 Task: Look for space in Sabanalarga, Colombia from 8th June, 2023 to 12th June, 2023 for 2 adults in price range Rs.8000 to Rs.16000. Place can be private room with 1  bedroom having 1 bed and 1 bathroom. Property type can be flatguest house, hotel. Amenities needed are: washing machine. Booking option can be shelf check-in. Required host language is English.
Action: Mouse moved to (456, 96)
Screenshot: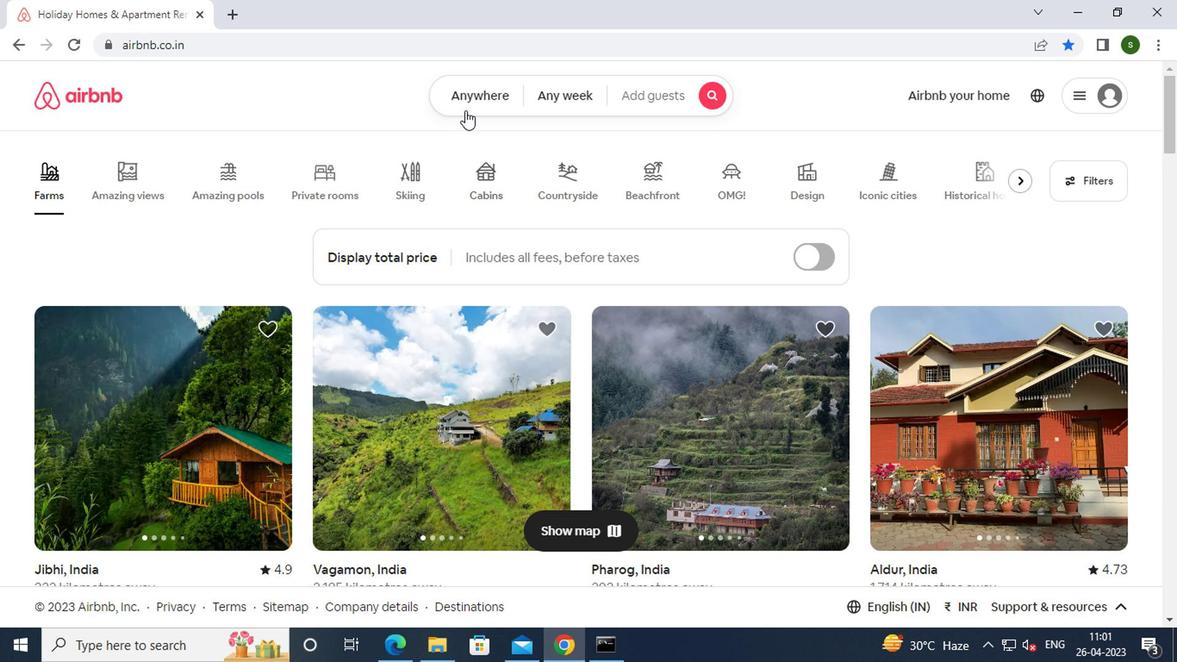 
Action: Mouse pressed left at (456, 96)
Screenshot: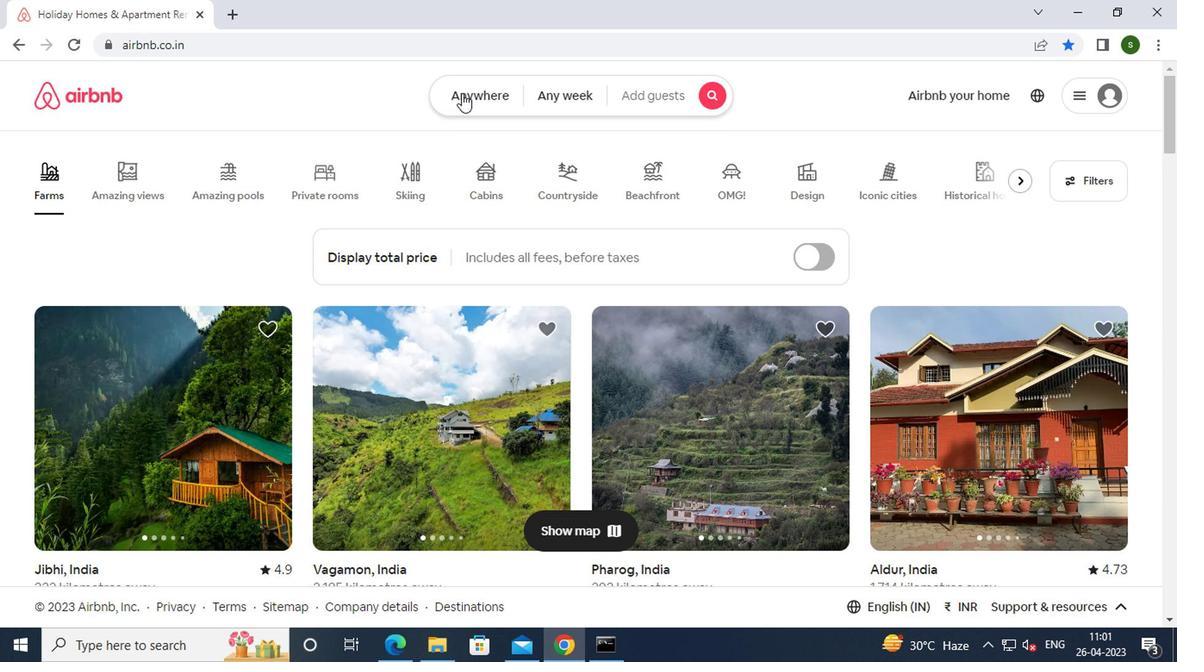 
Action: Mouse moved to (292, 169)
Screenshot: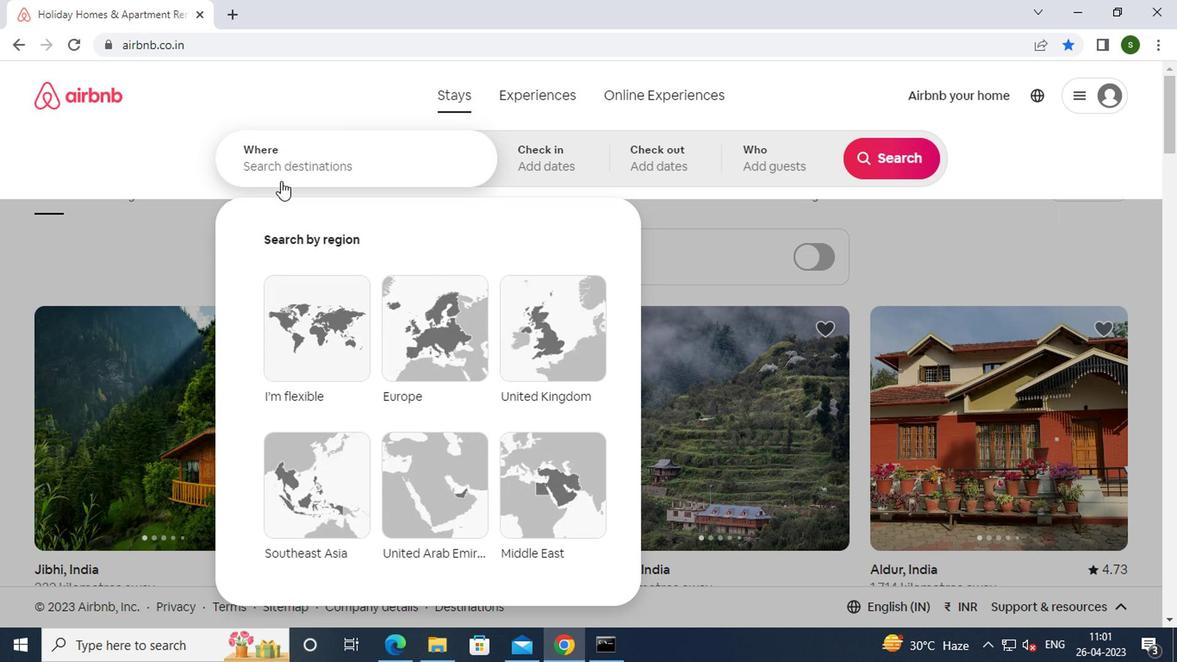 
Action: Mouse pressed left at (292, 169)
Screenshot: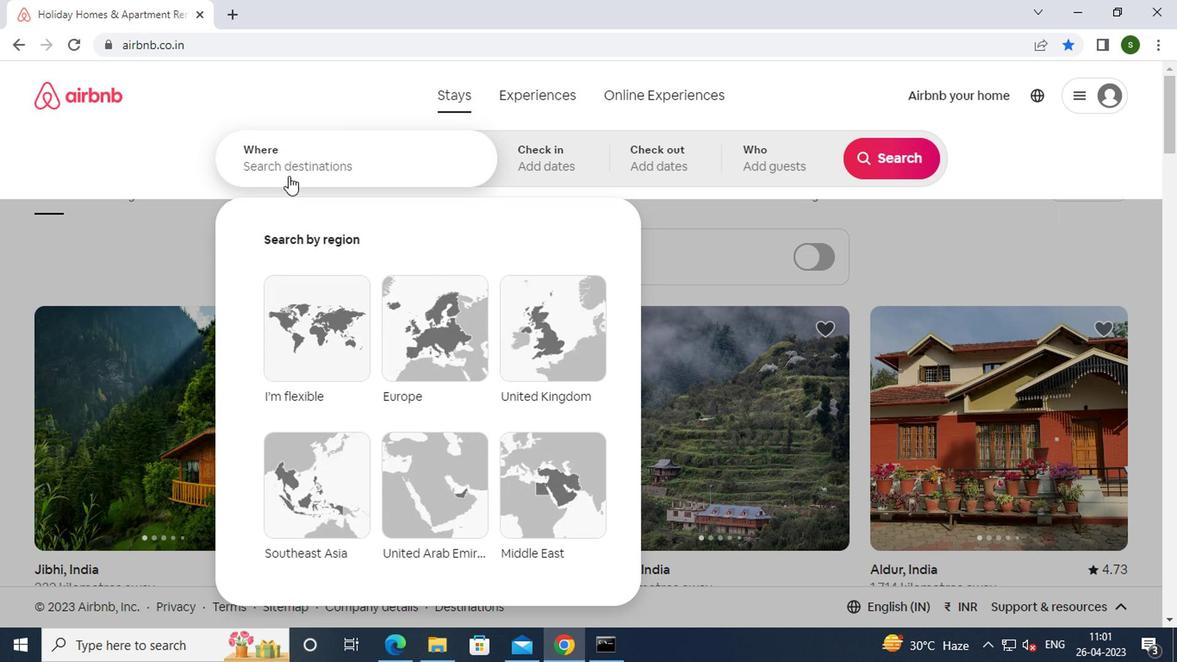 
Action: Key pressed s<Key.caps_lock>abanalarga,<Key.space><Key.caps_lock>c<Key.caps_lock>olombia<Key.enter>
Screenshot: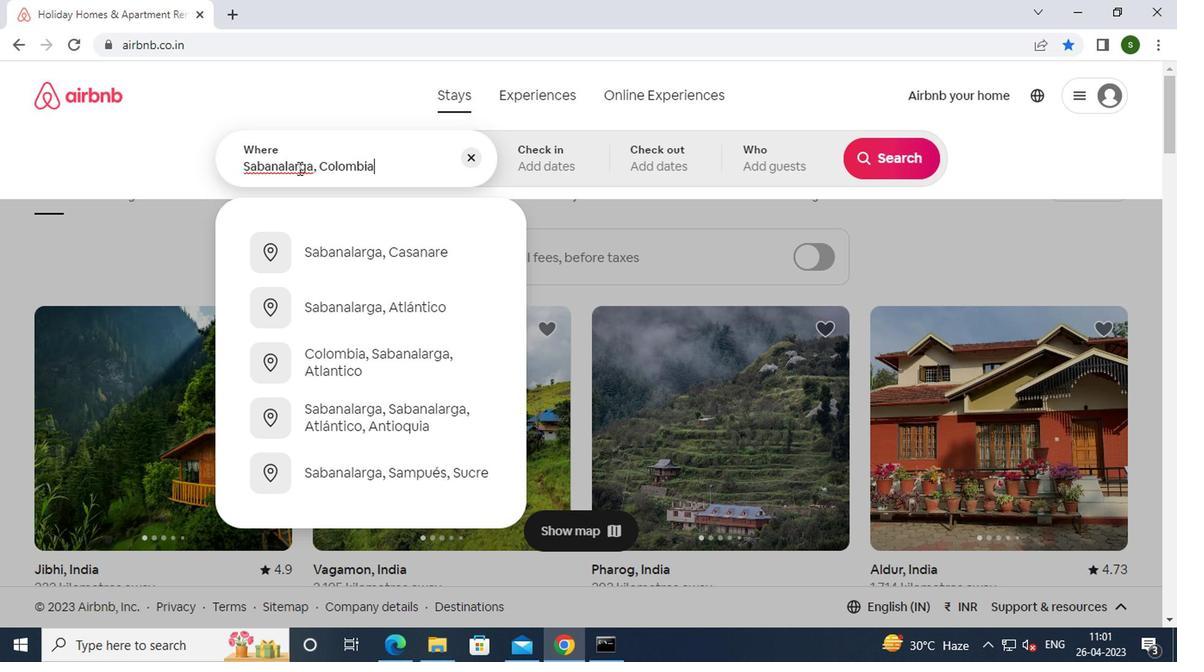 
Action: Mouse moved to (871, 294)
Screenshot: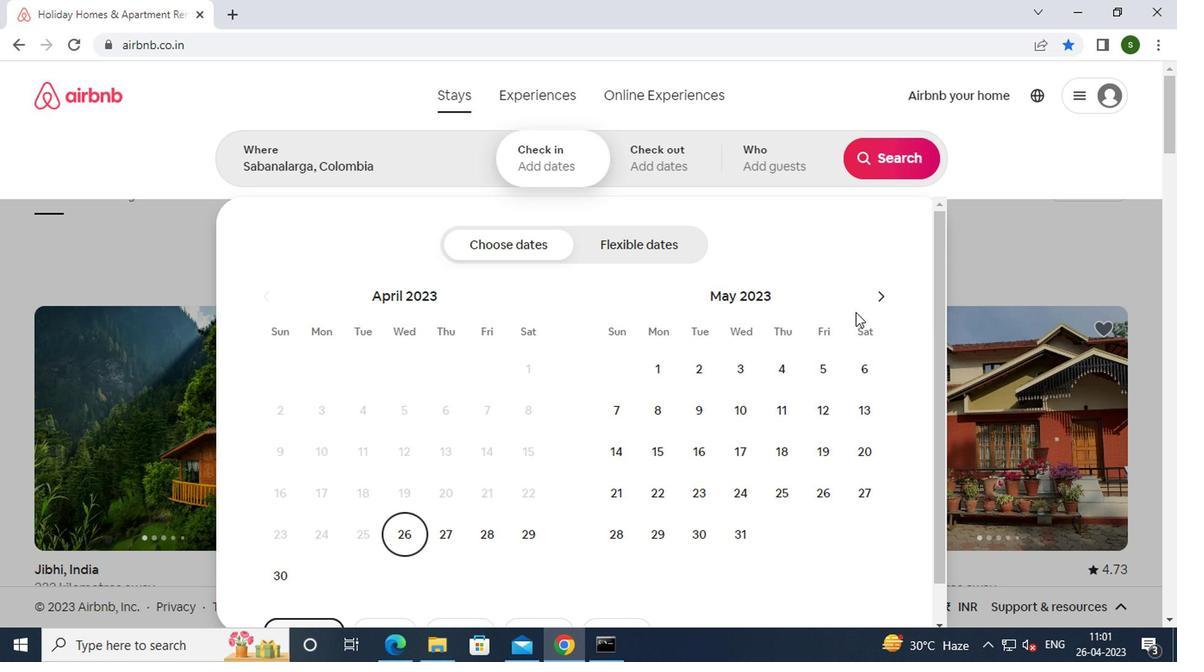 
Action: Mouse pressed left at (871, 294)
Screenshot: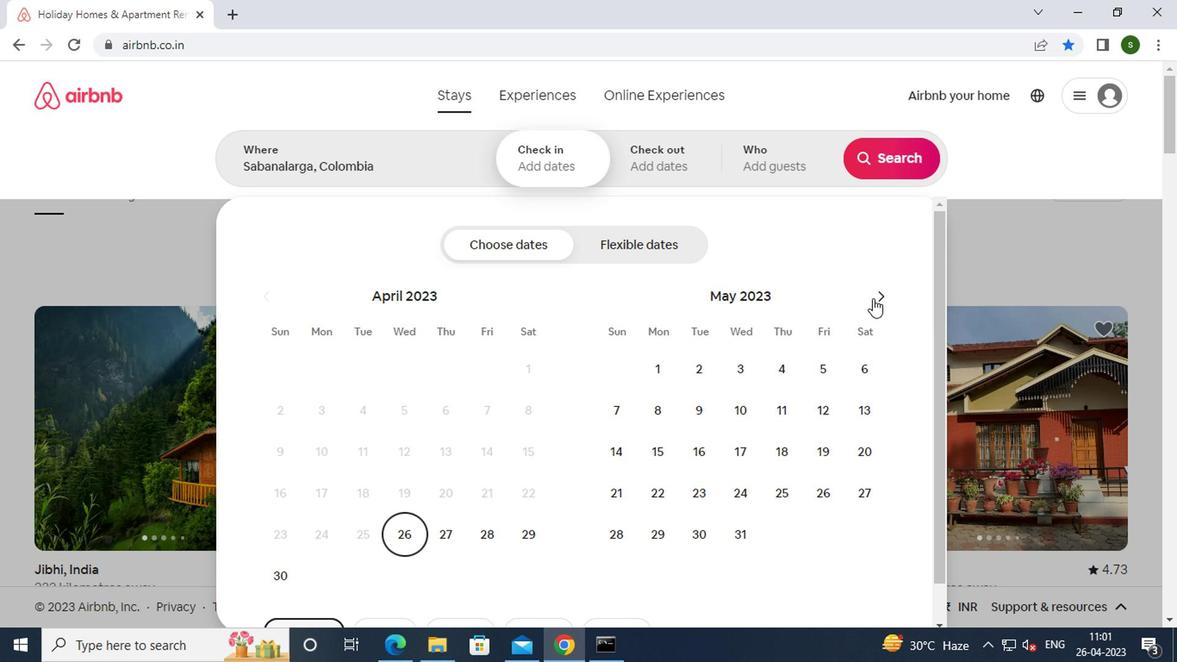 
Action: Mouse moved to (789, 407)
Screenshot: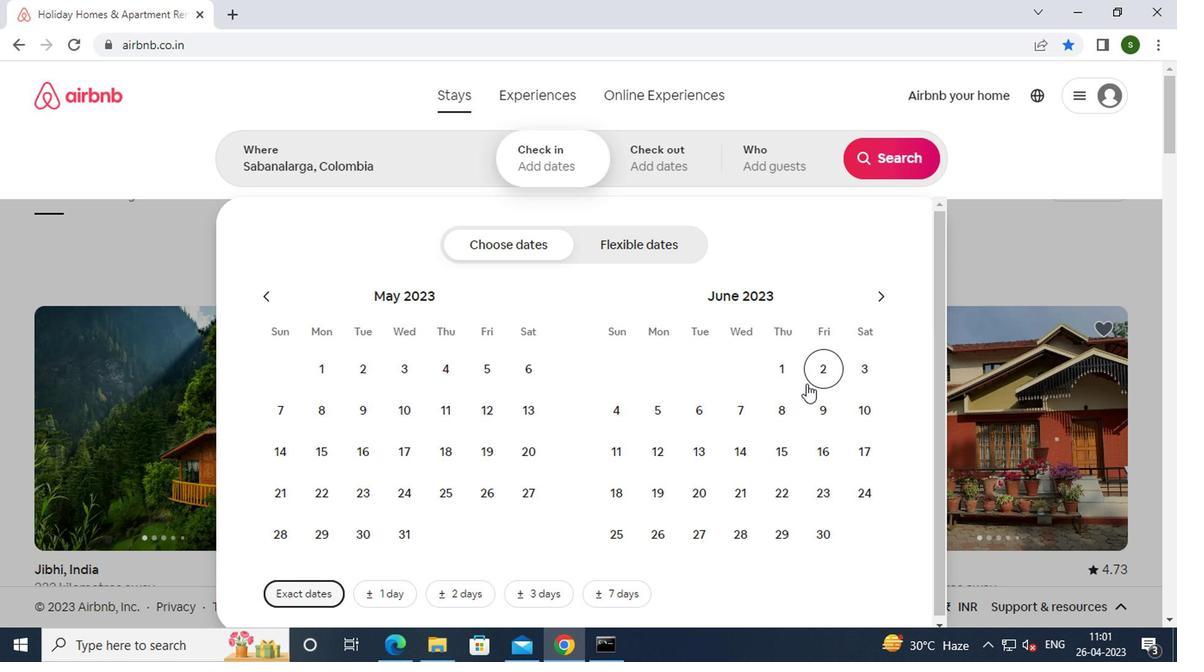 
Action: Mouse pressed left at (789, 407)
Screenshot: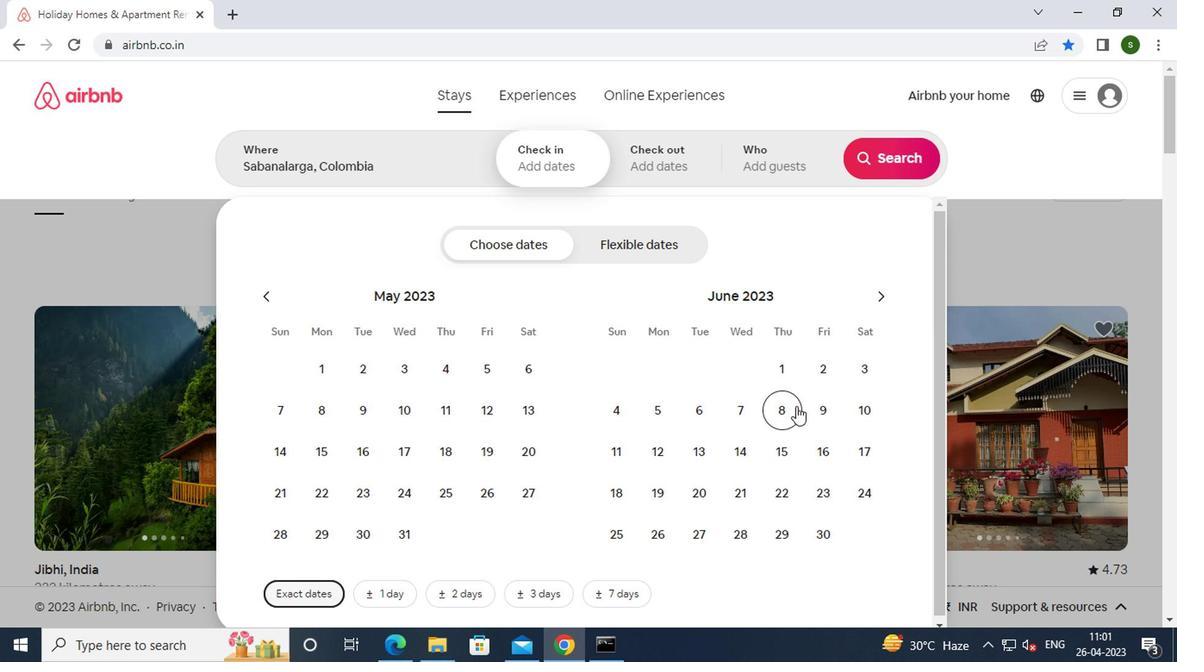 
Action: Mouse moved to (666, 450)
Screenshot: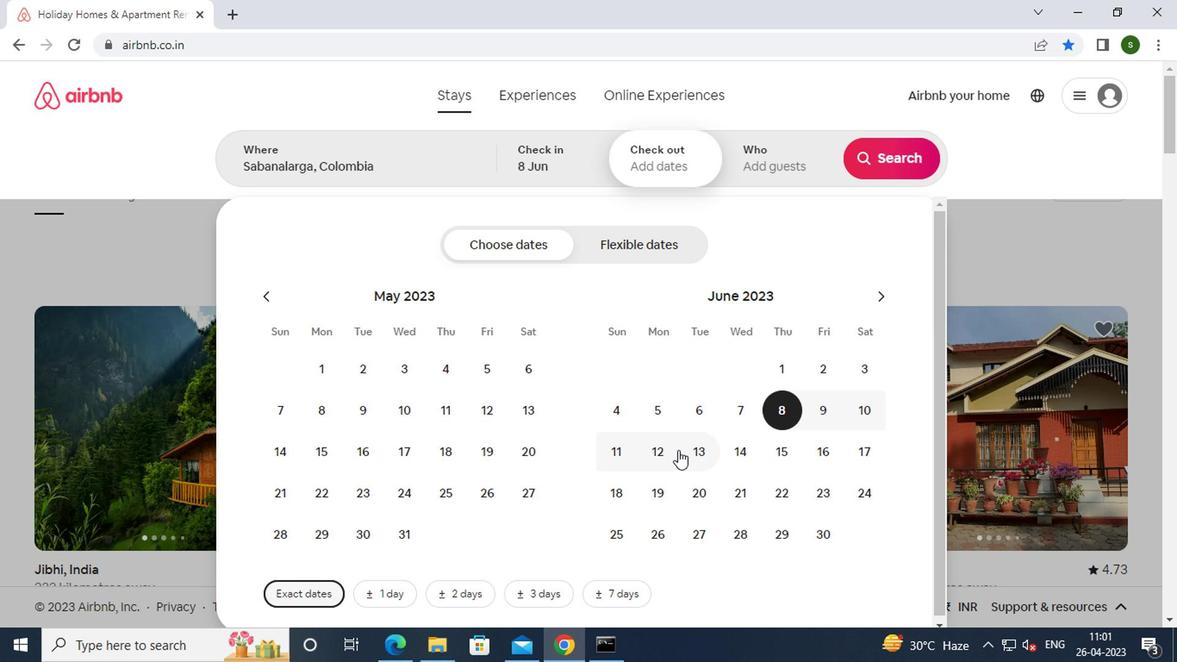
Action: Mouse pressed left at (666, 450)
Screenshot: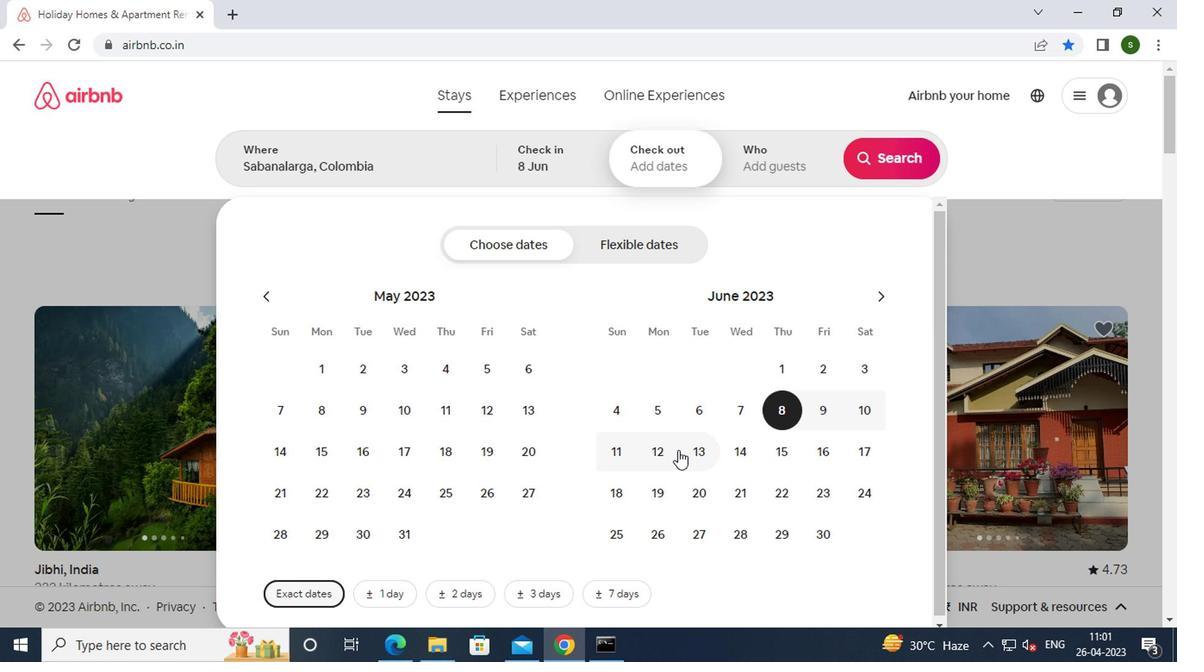 
Action: Mouse moved to (744, 147)
Screenshot: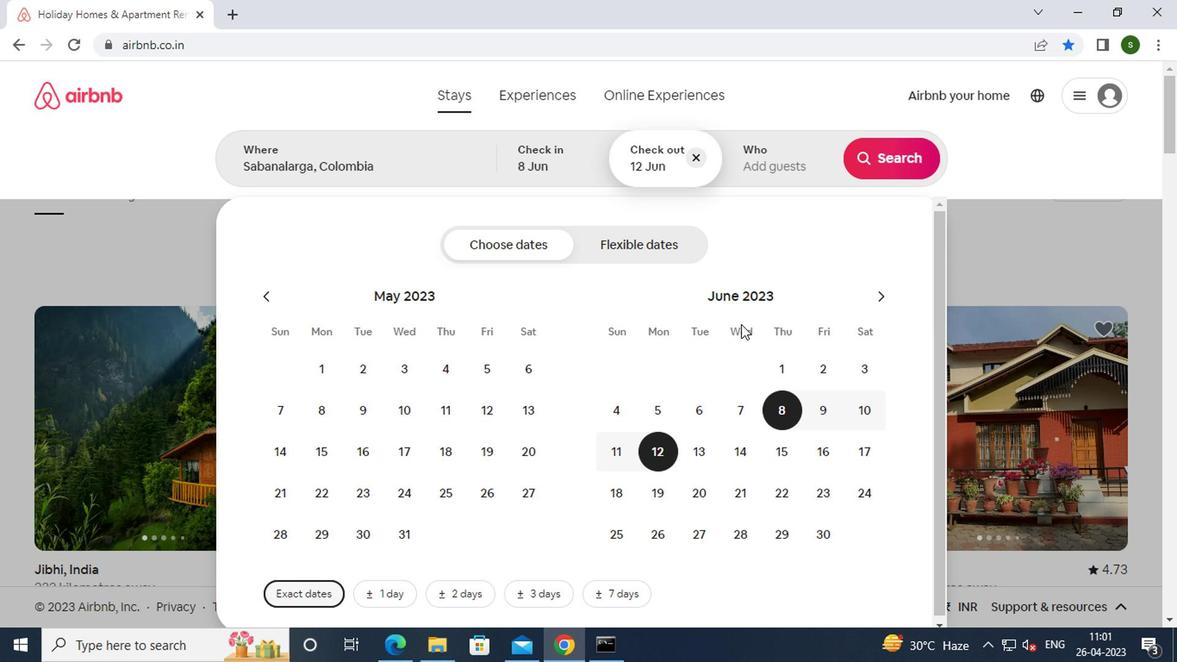 
Action: Mouse pressed left at (744, 147)
Screenshot: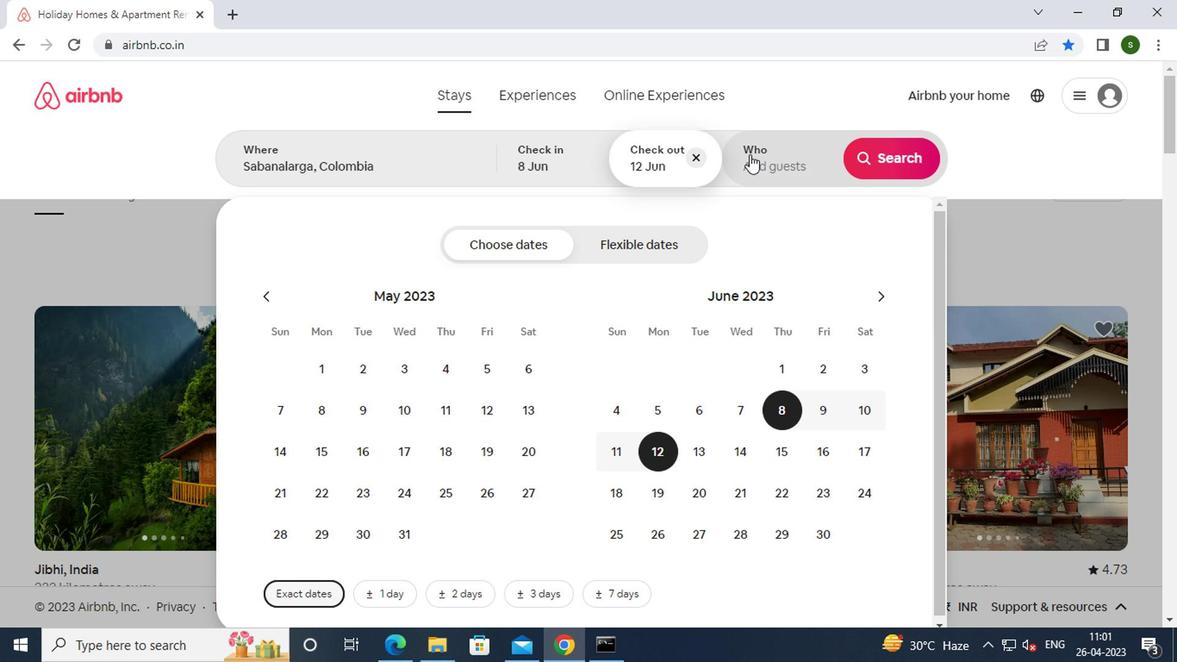 
Action: Mouse moved to (895, 260)
Screenshot: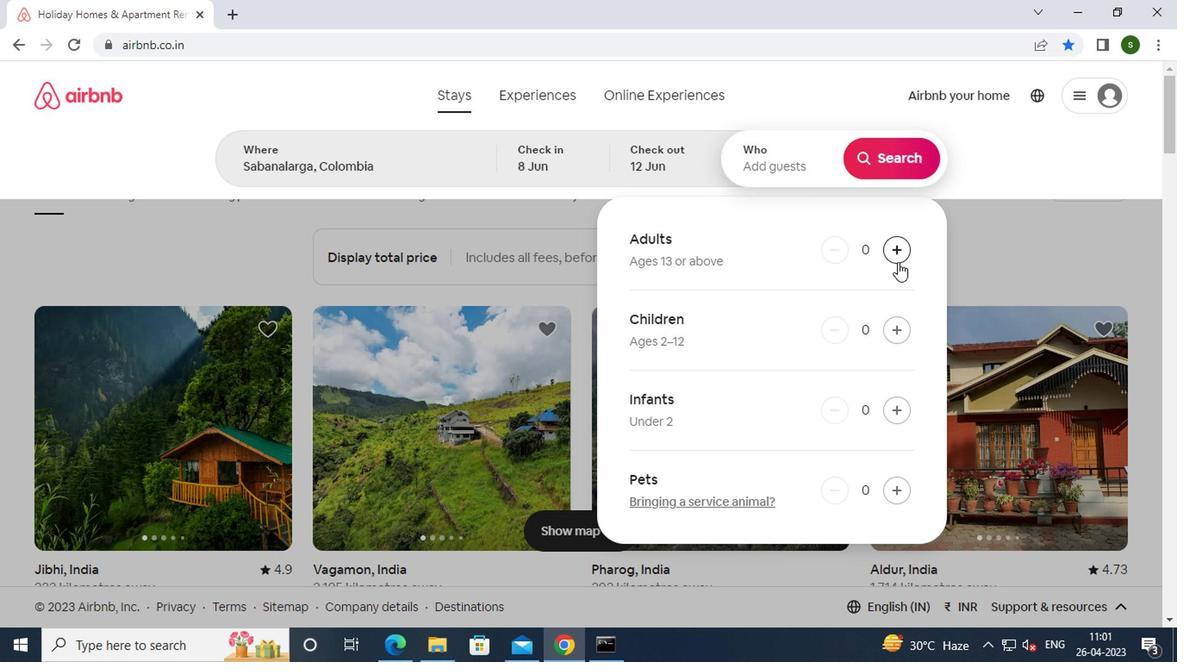 
Action: Mouse pressed left at (895, 260)
Screenshot: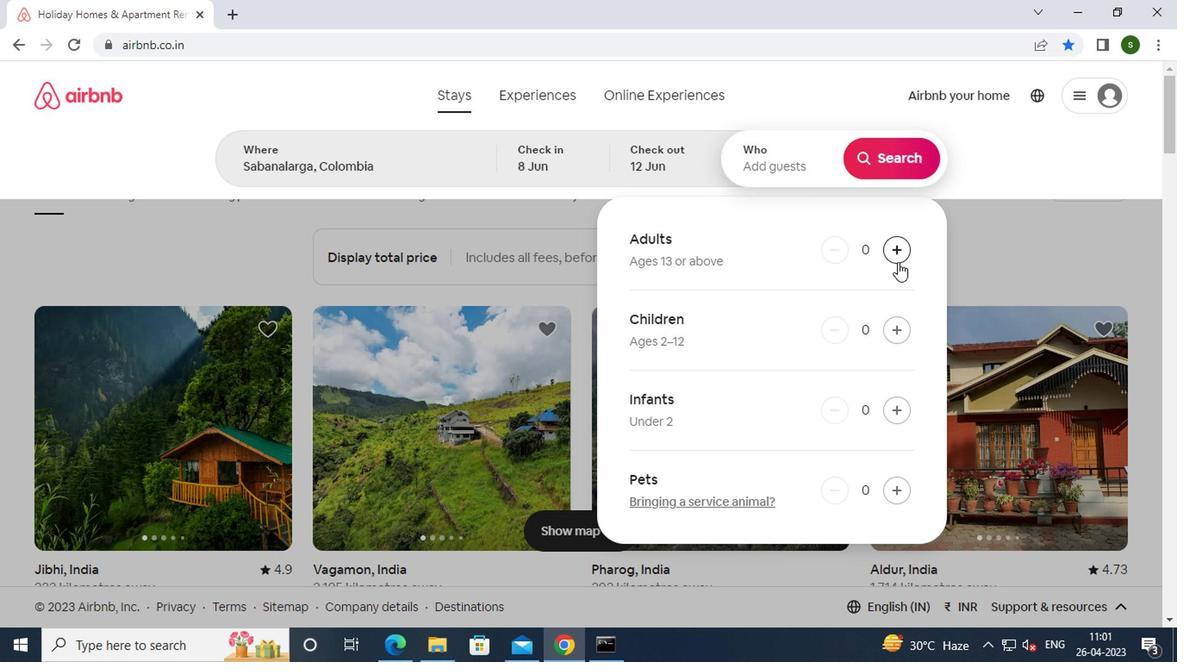 
Action: Mouse pressed left at (895, 260)
Screenshot: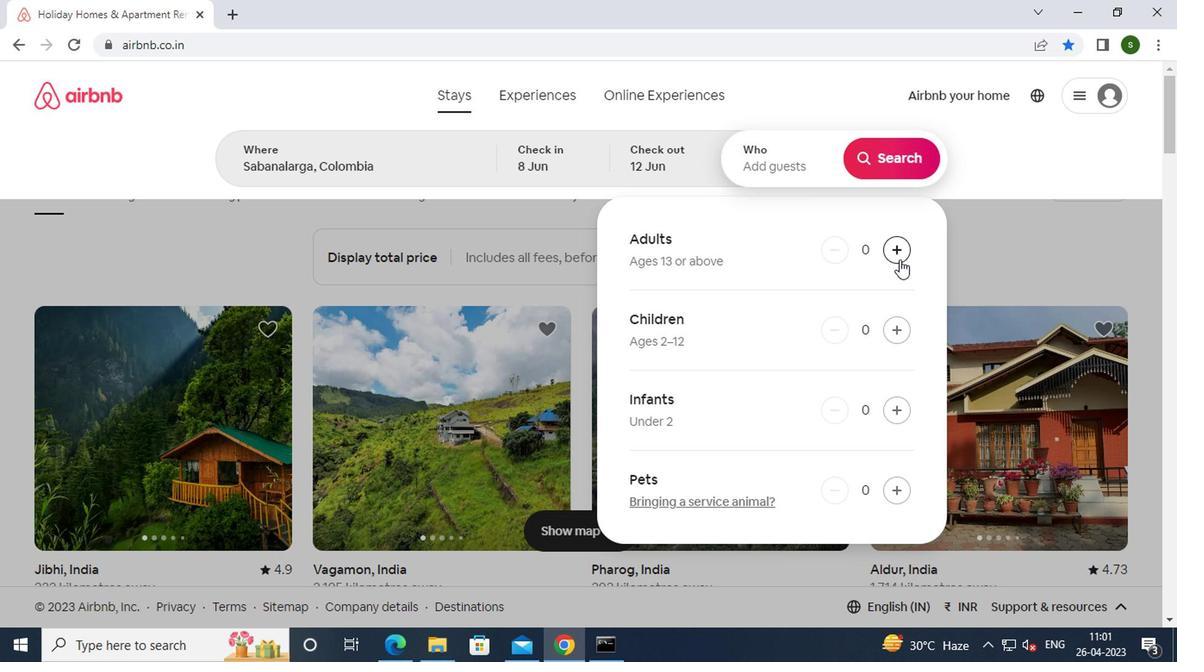 
Action: Mouse moved to (895, 176)
Screenshot: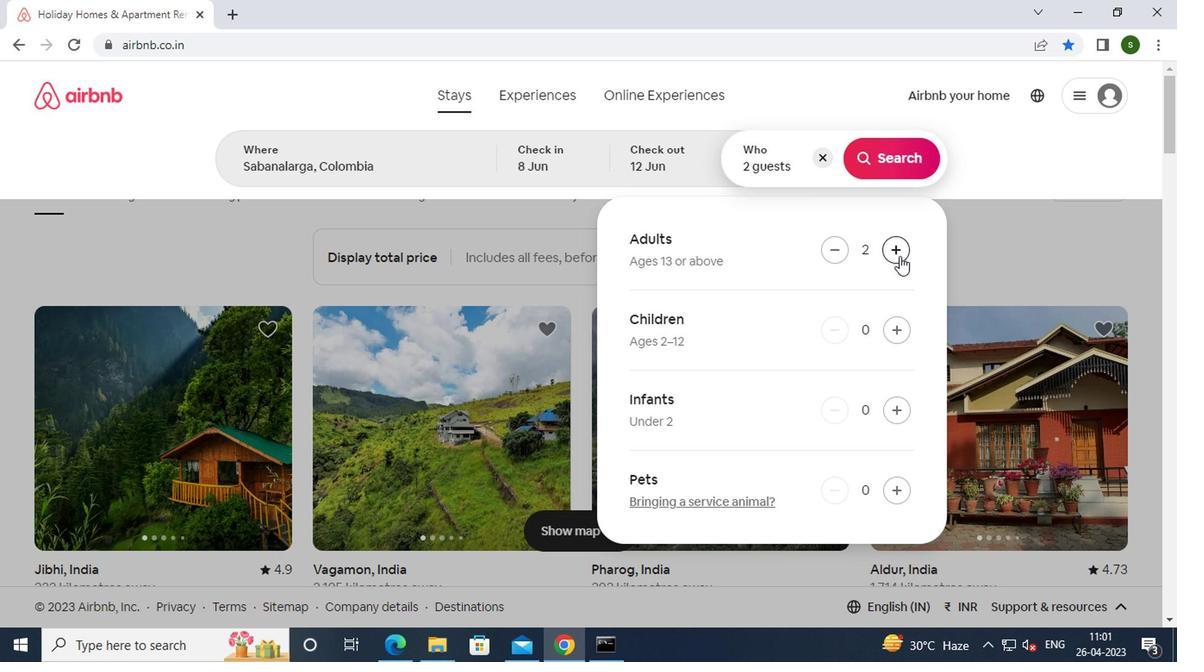 
Action: Mouse pressed left at (895, 176)
Screenshot: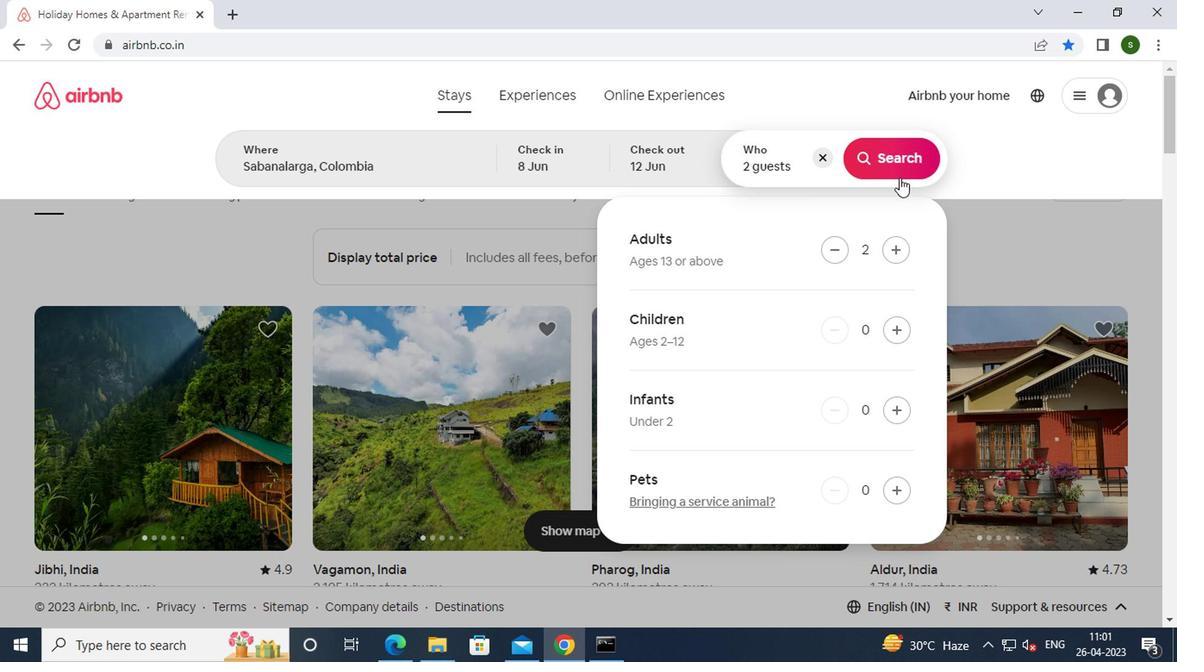 
Action: Mouse moved to (1104, 171)
Screenshot: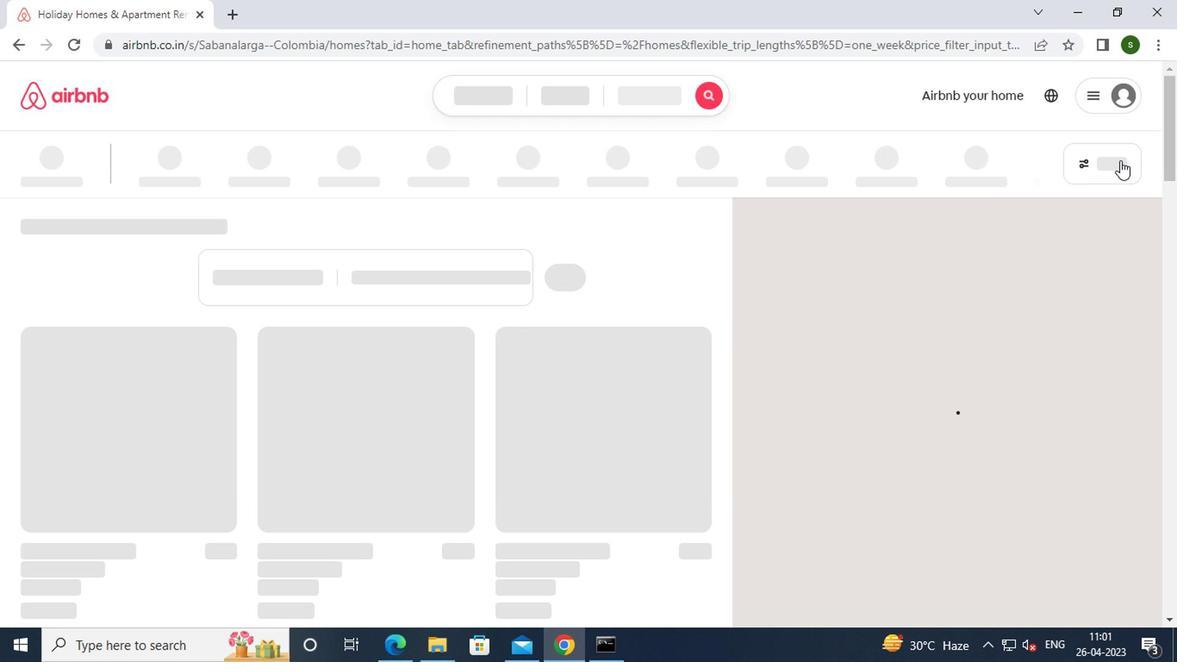 
Action: Mouse pressed left at (1104, 171)
Screenshot: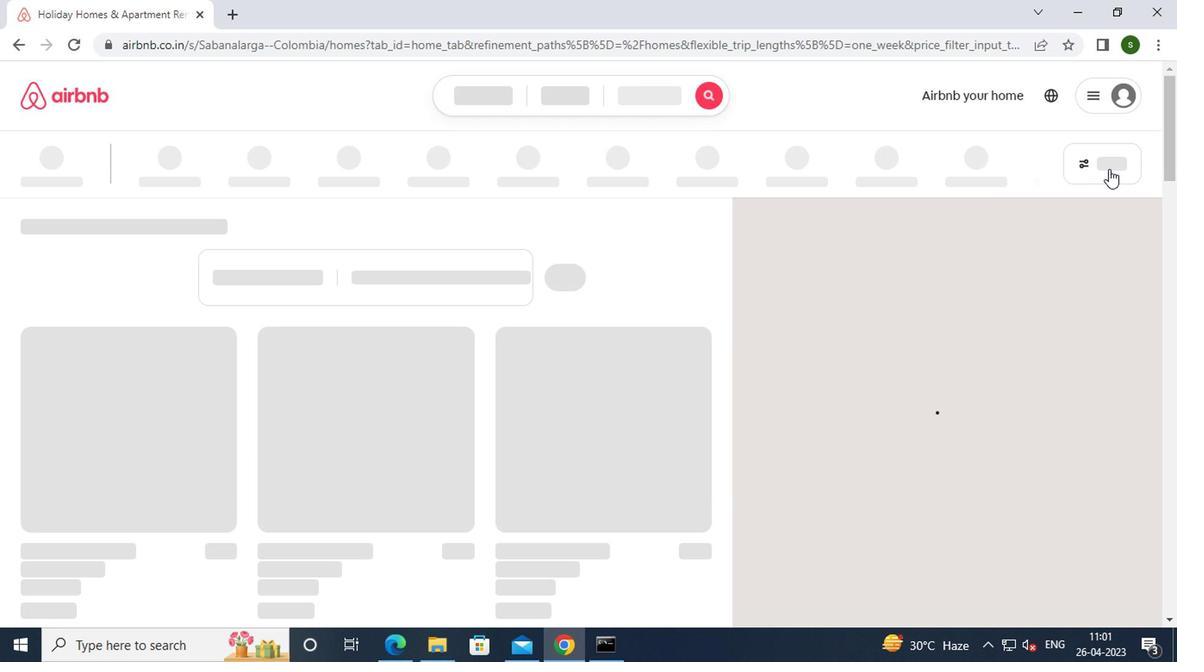 
Action: Mouse moved to (484, 383)
Screenshot: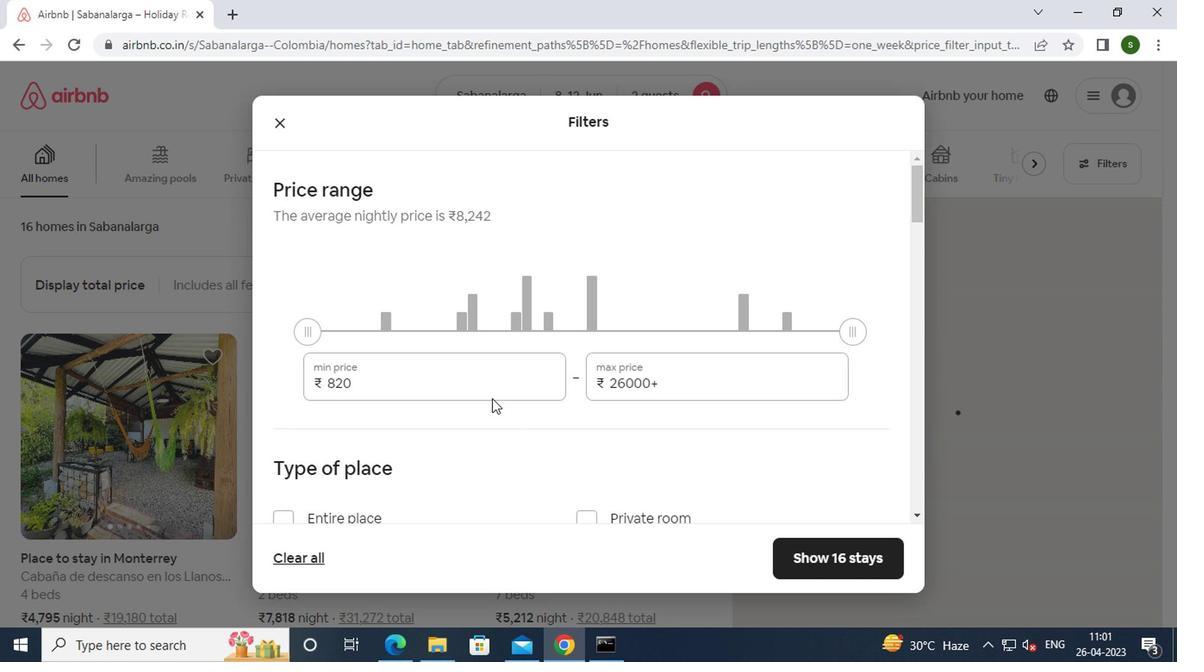 
Action: Mouse pressed left at (484, 383)
Screenshot: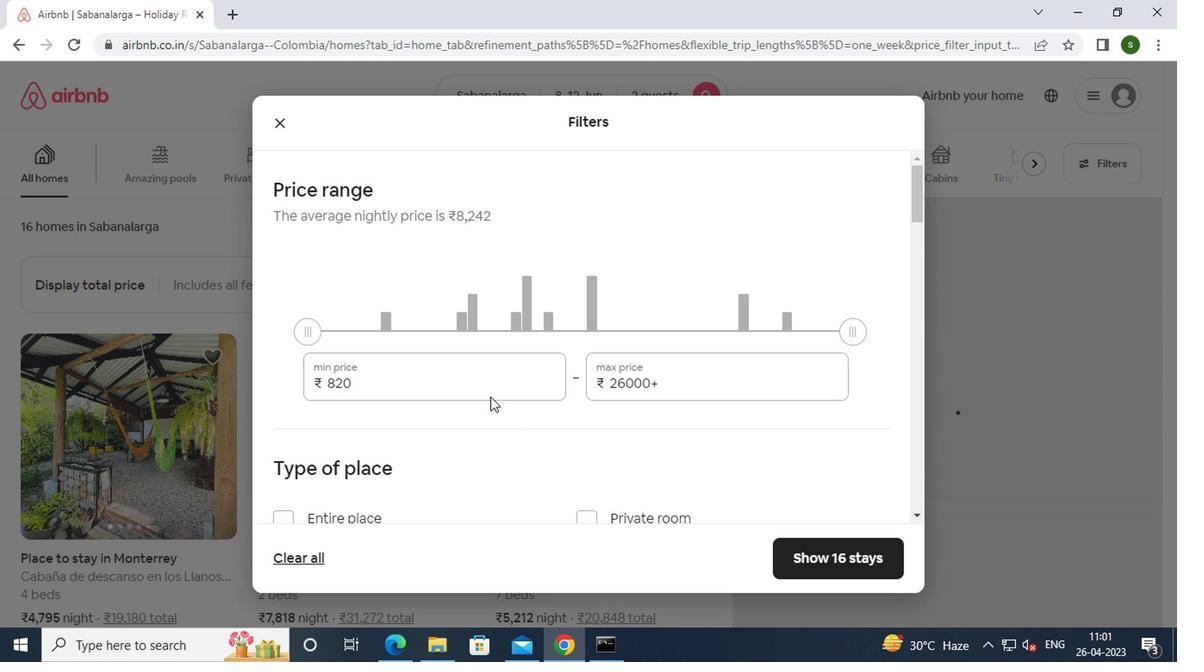 
Action: Mouse moved to (483, 380)
Screenshot: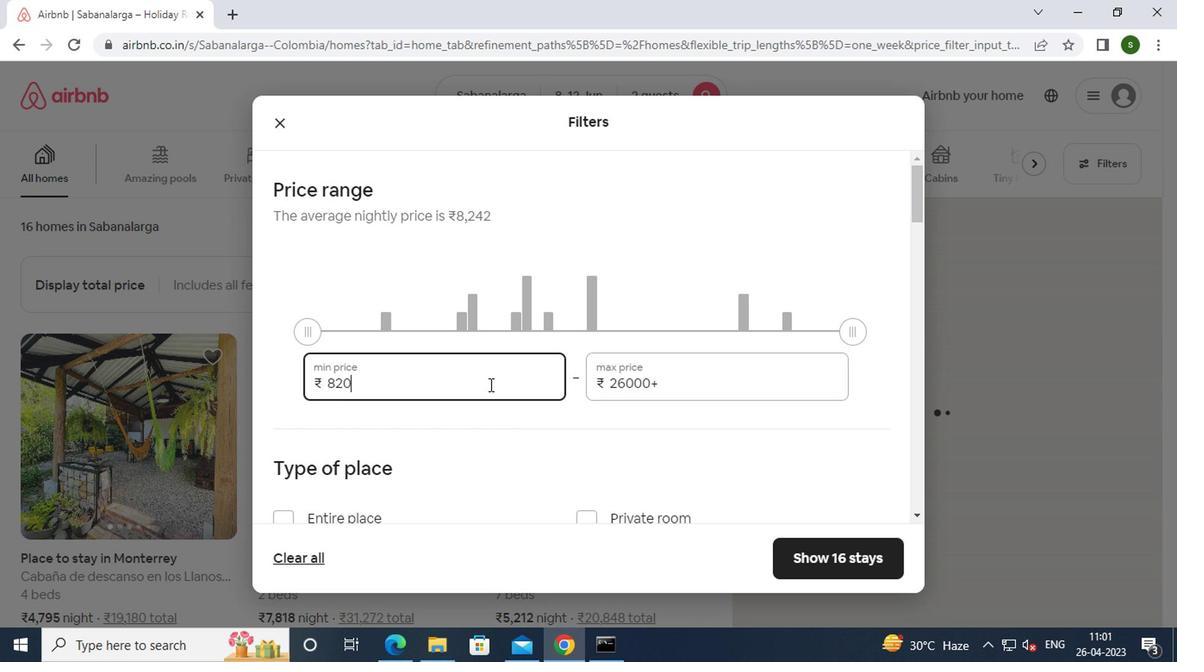 
Action: Key pressed <Key.backspace><Key.backspace><Key.backspace><Key.backspace><Key.backspace><Key.backspace><Key.backspace><Key.backspace><Key.backspace>8000
Screenshot: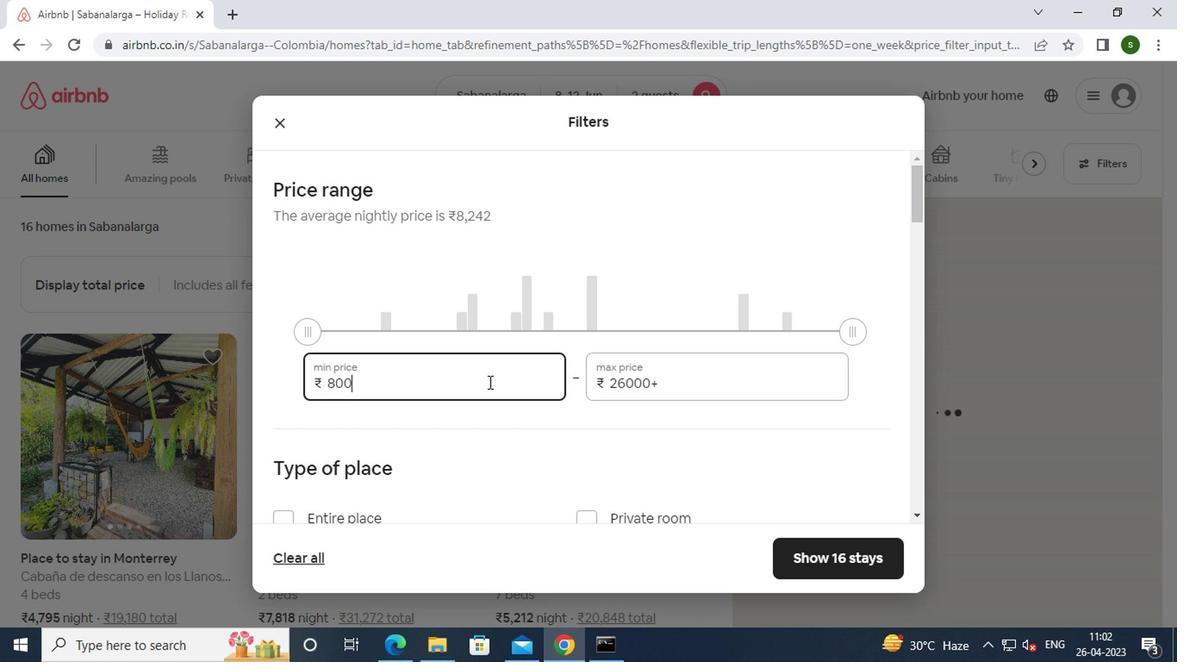
Action: Mouse moved to (686, 381)
Screenshot: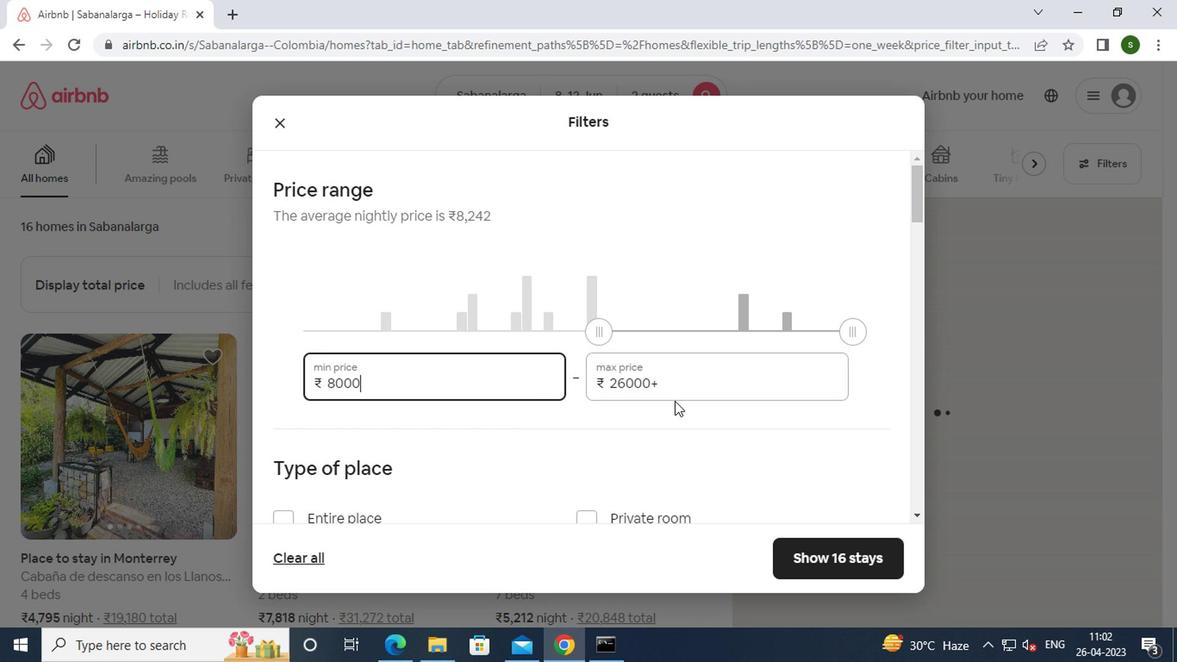
Action: Mouse pressed left at (686, 381)
Screenshot: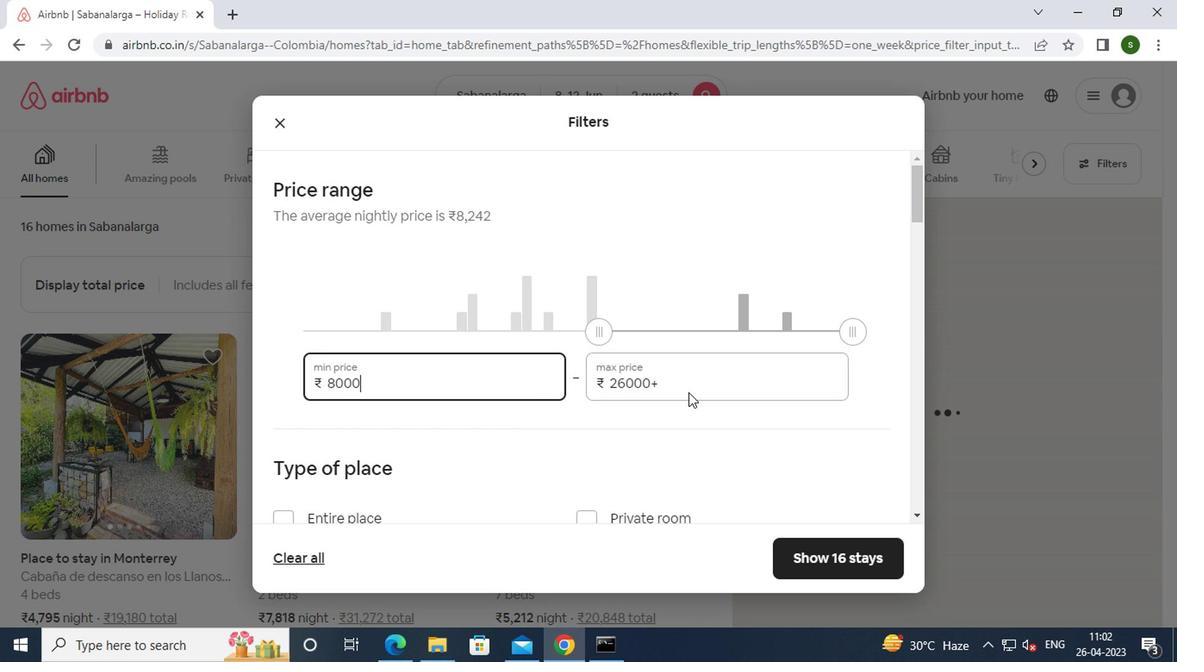 
Action: Mouse moved to (670, 382)
Screenshot: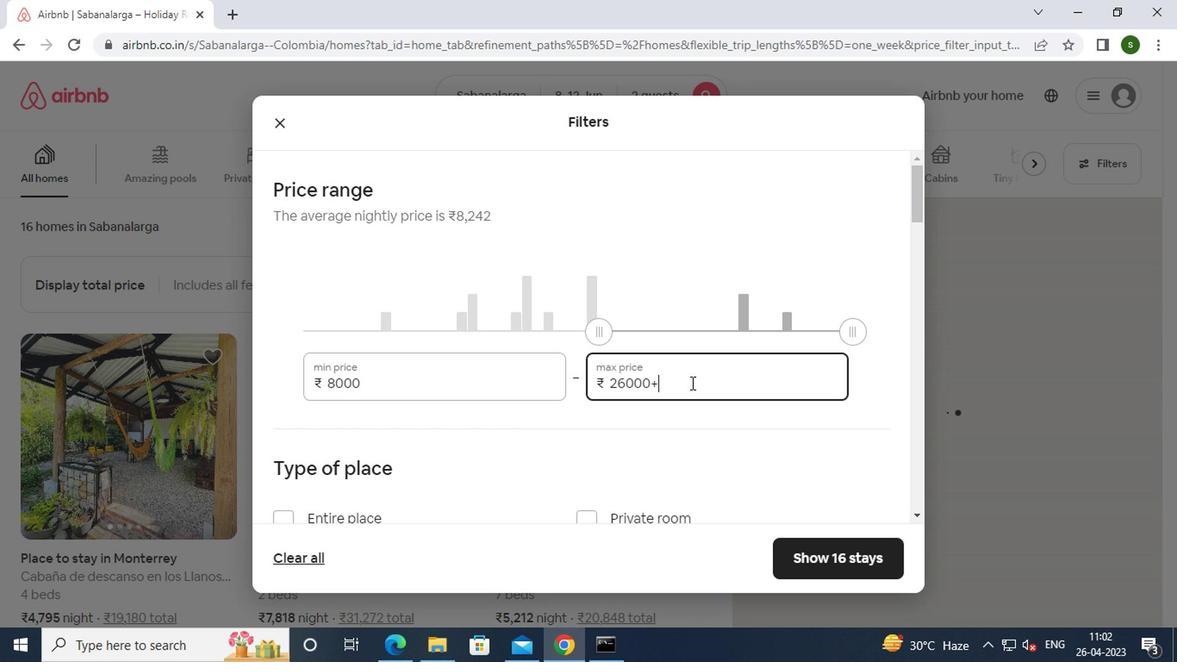 
Action: Key pressed <Key.backspace><Key.backspace><Key.backspace><Key.backspace><Key.backspace><Key.backspace><Key.backspace><Key.backspace><Key.backspace><Key.backspace><Key.backspace><Key.backspace>16000
Screenshot: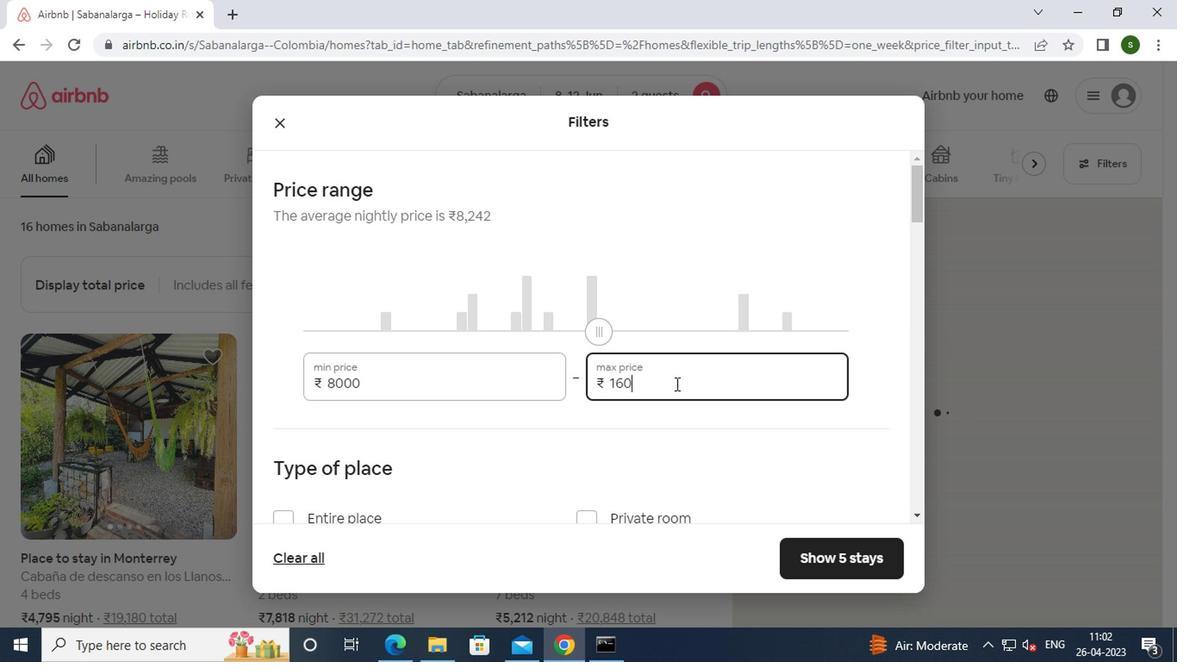 
Action: Mouse moved to (552, 409)
Screenshot: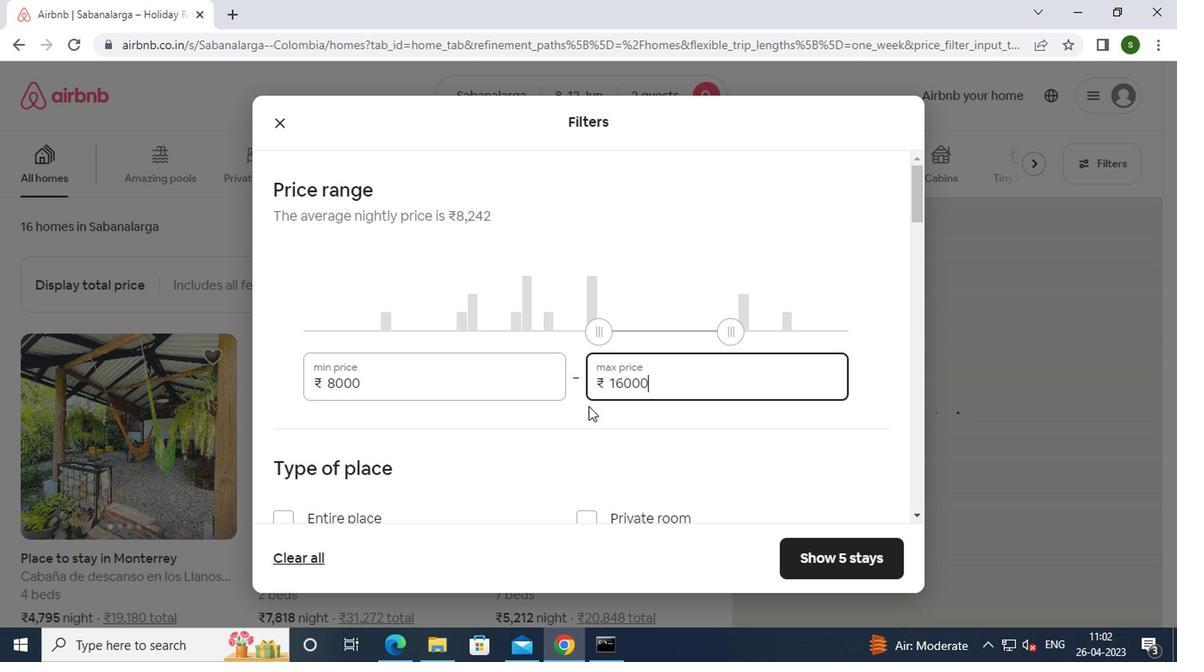 
Action: Mouse scrolled (552, 407) with delta (0, -1)
Screenshot: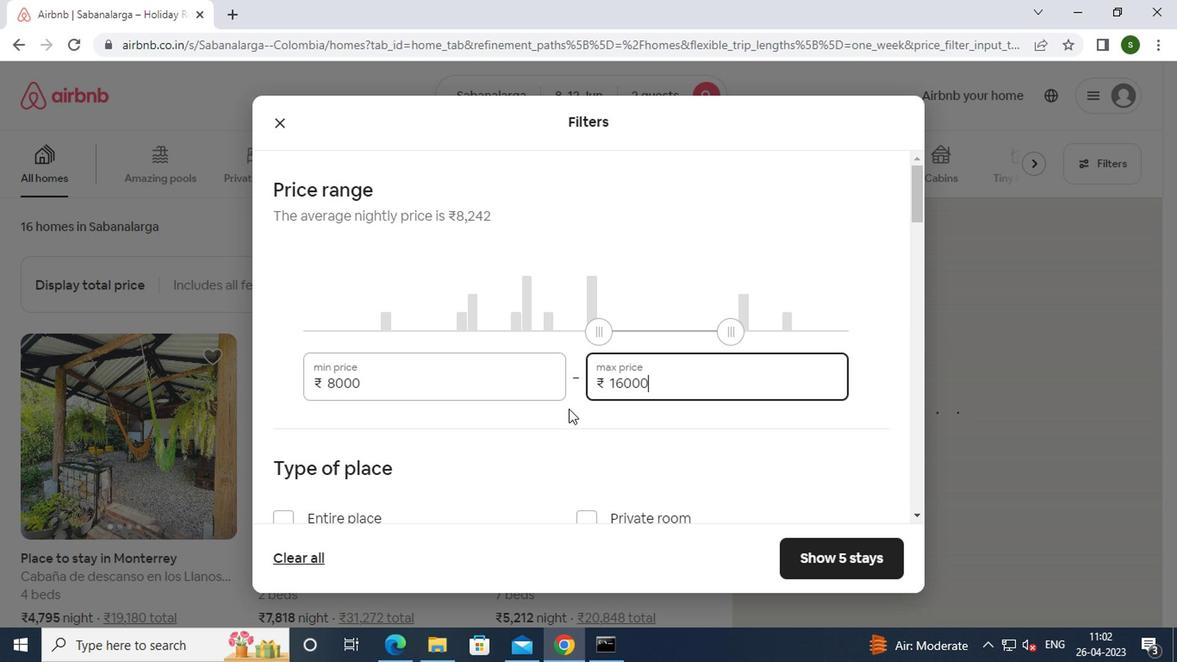 
Action: Mouse moved to (550, 409)
Screenshot: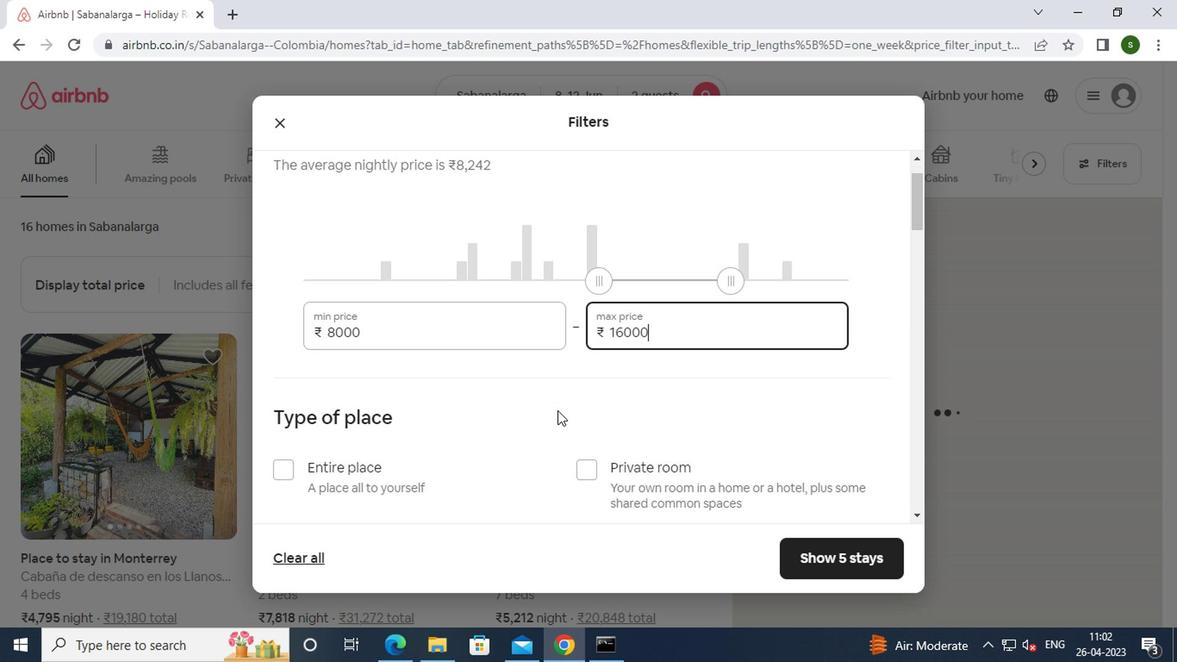 
Action: Mouse scrolled (550, 409) with delta (0, 0)
Screenshot: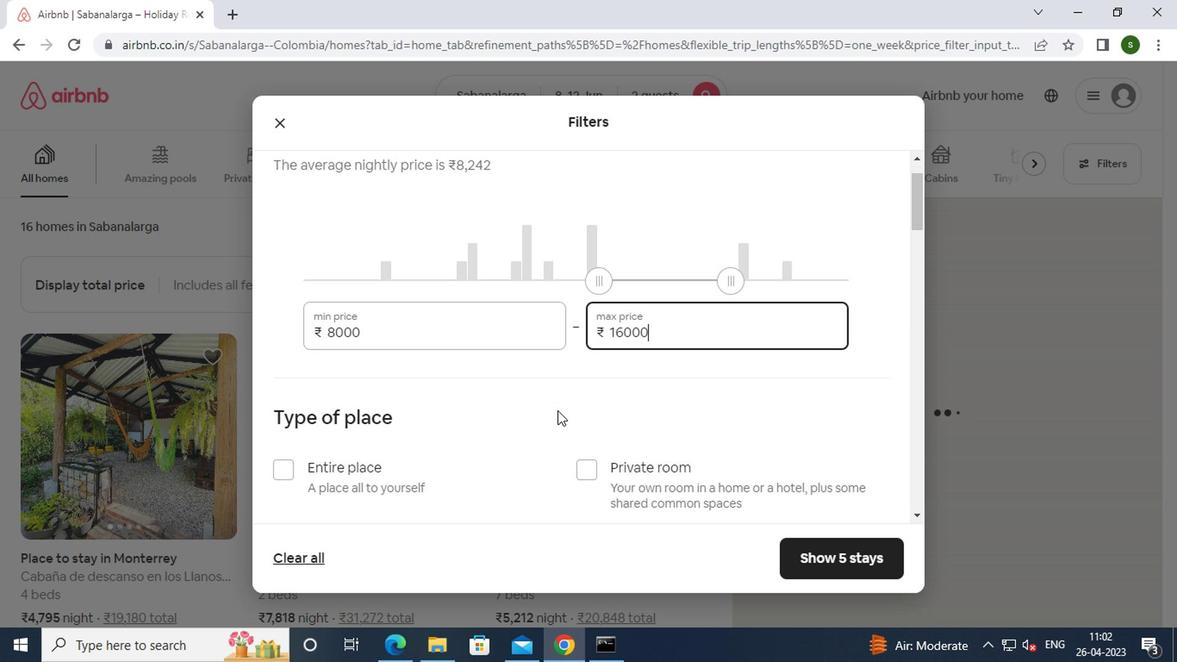 
Action: Mouse moved to (581, 340)
Screenshot: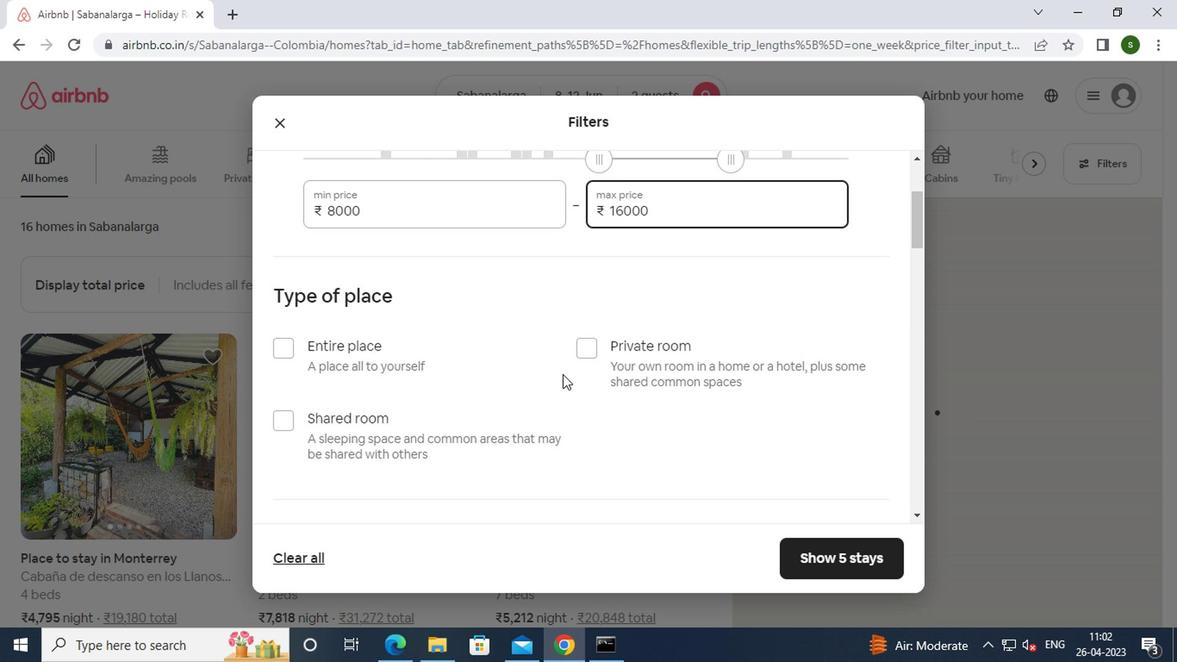 
Action: Mouse pressed left at (581, 340)
Screenshot: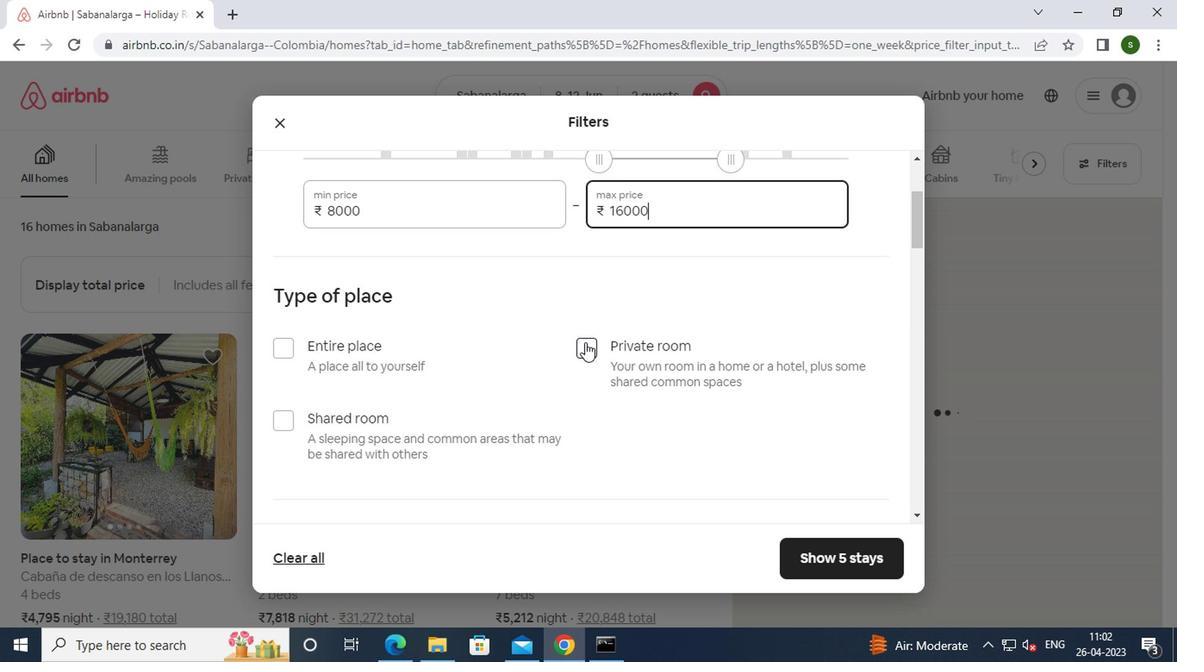 
Action: Mouse moved to (483, 334)
Screenshot: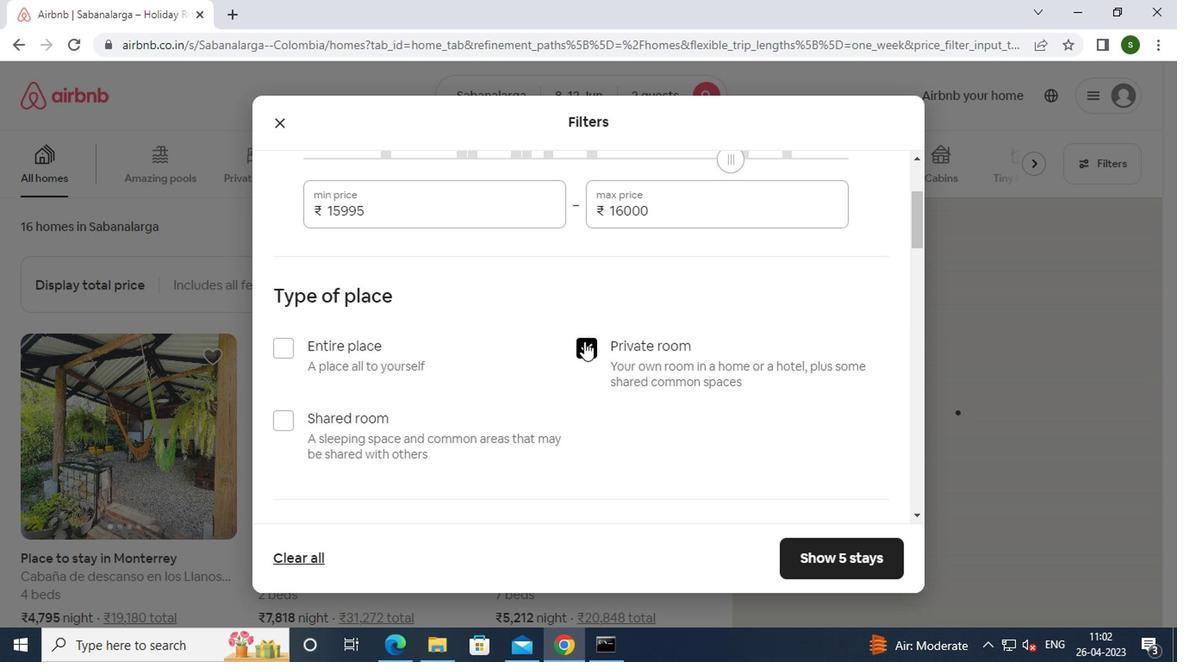 
Action: Mouse scrolled (483, 334) with delta (0, 0)
Screenshot: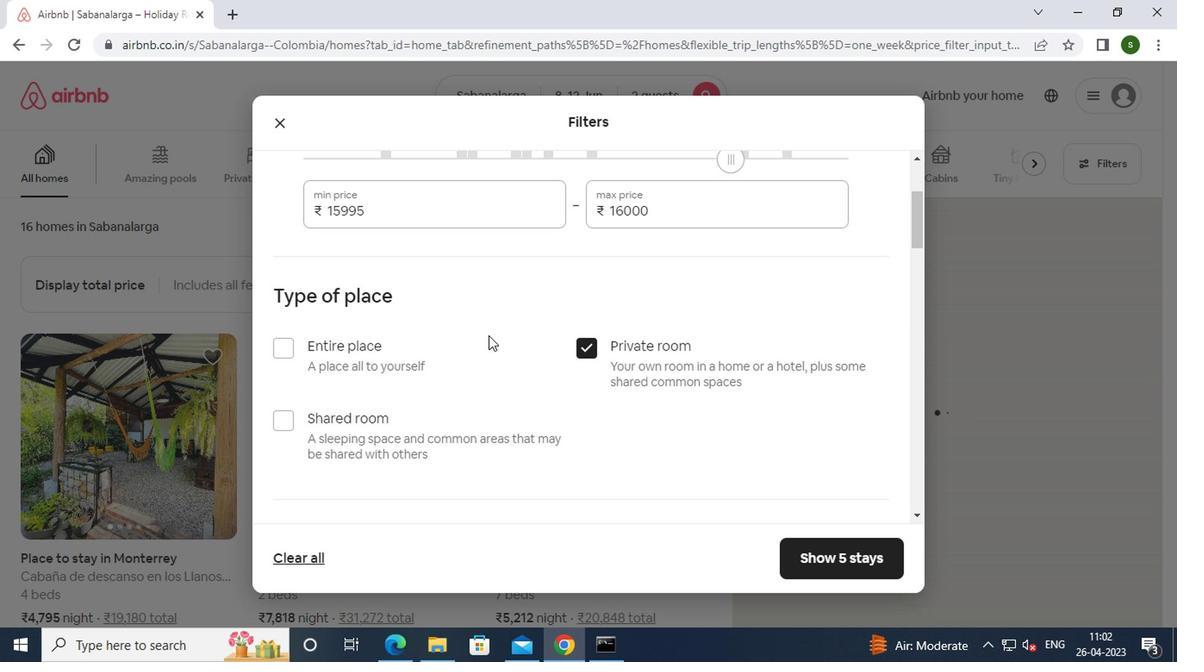 
Action: Mouse scrolled (483, 334) with delta (0, 0)
Screenshot: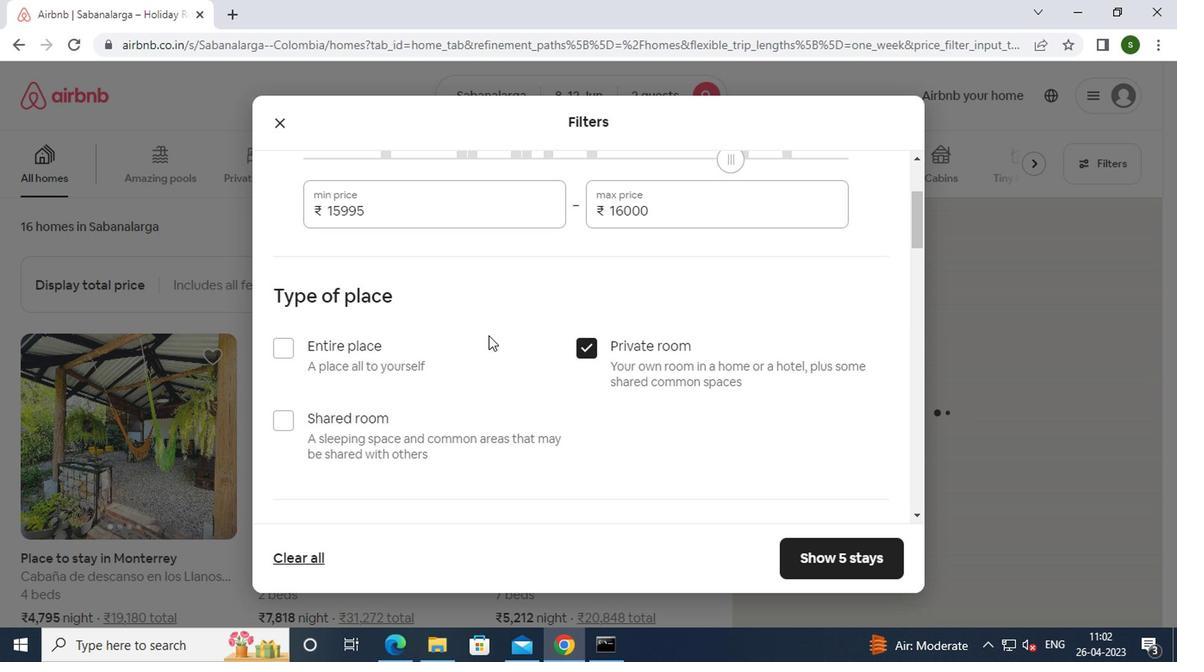 
Action: Mouse scrolled (483, 334) with delta (0, 0)
Screenshot: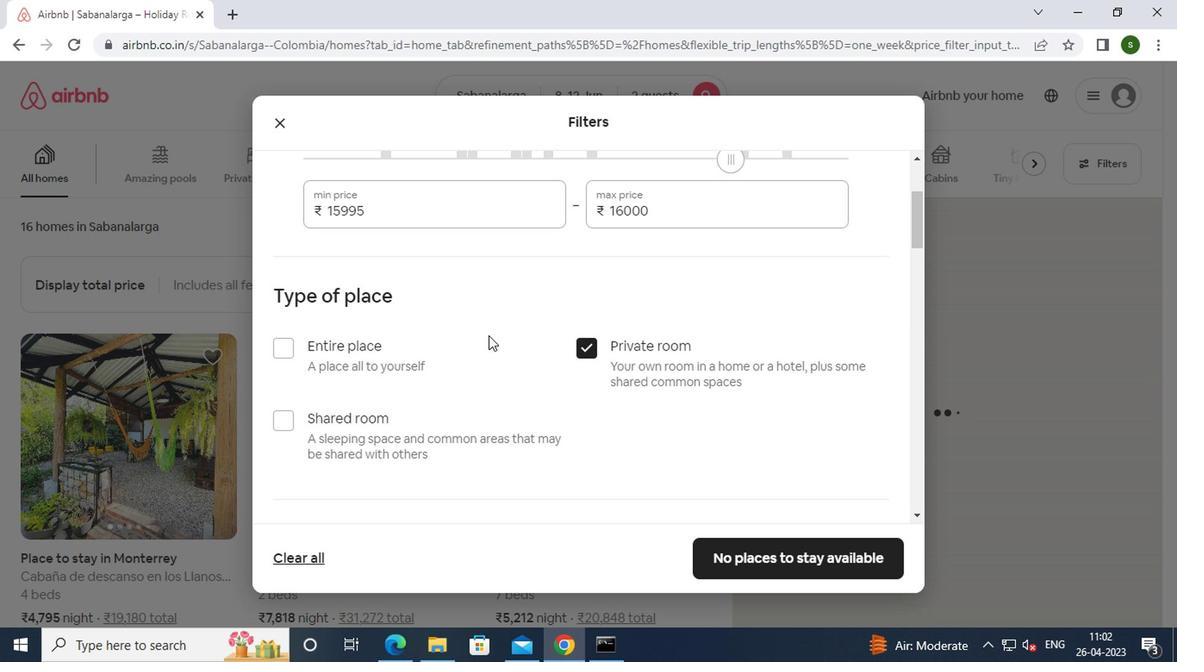 
Action: Mouse moved to (355, 361)
Screenshot: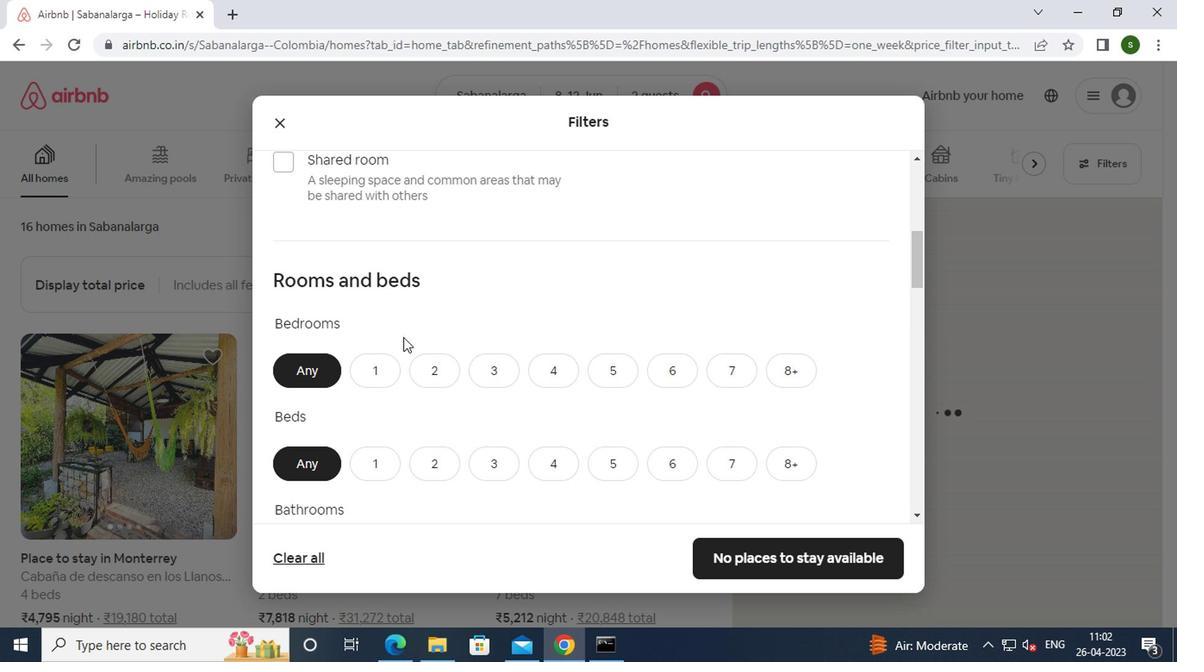 
Action: Mouse pressed left at (355, 361)
Screenshot: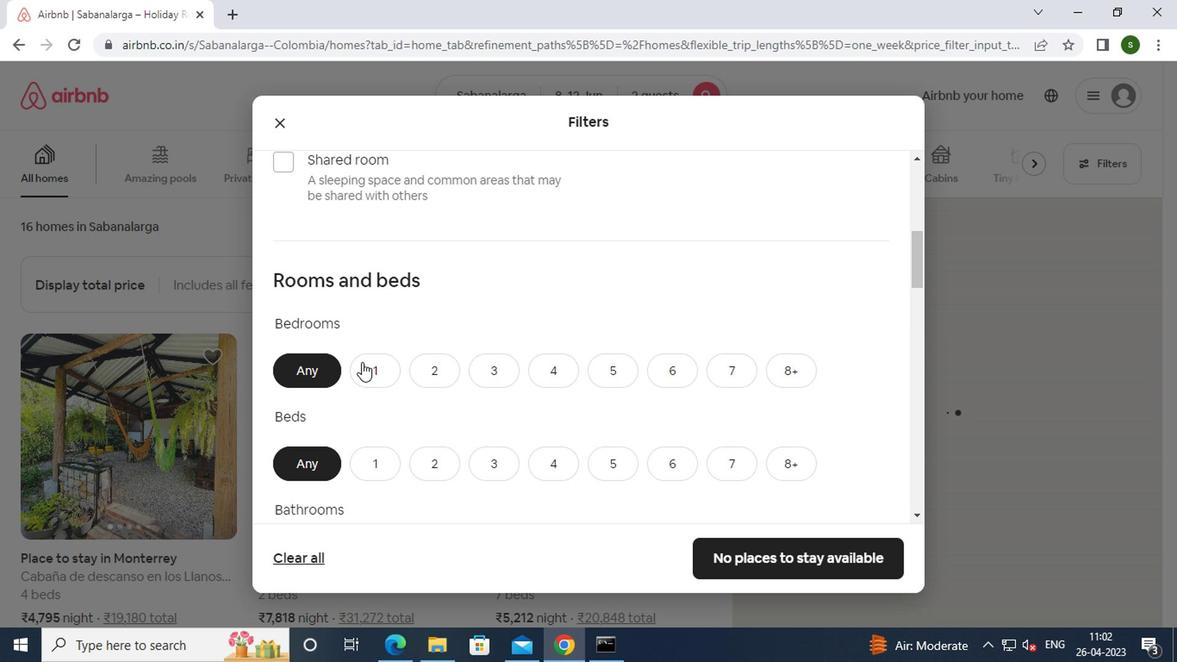 
Action: Mouse moved to (387, 466)
Screenshot: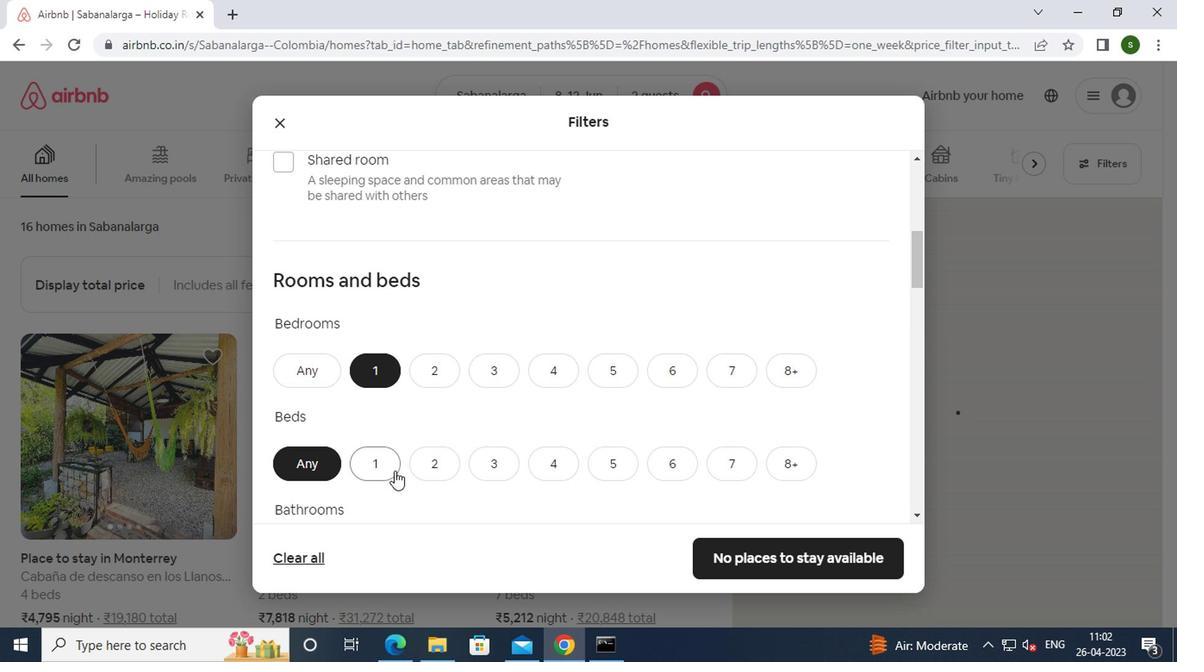 
Action: Mouse pressed left at (387, 466)
Screenshot: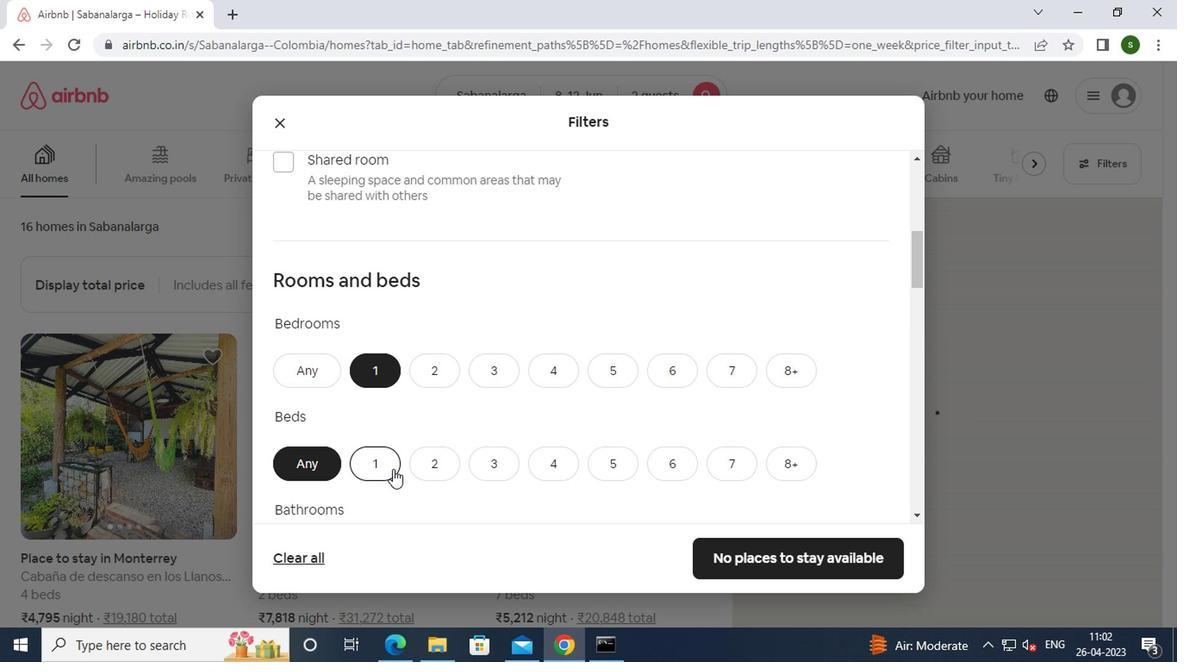 
Action: Mouse moved to (410, 418)
Screenshot: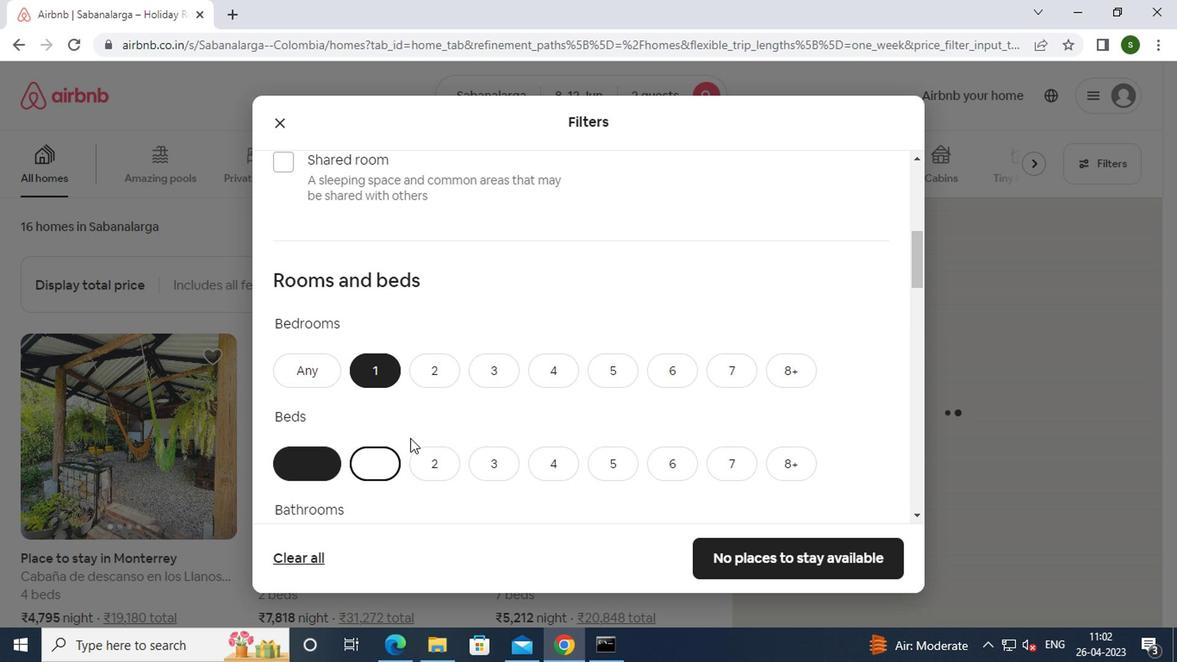 
Action: Mouse scrolled (410, 417) with delta (0, 0)
Screenshot: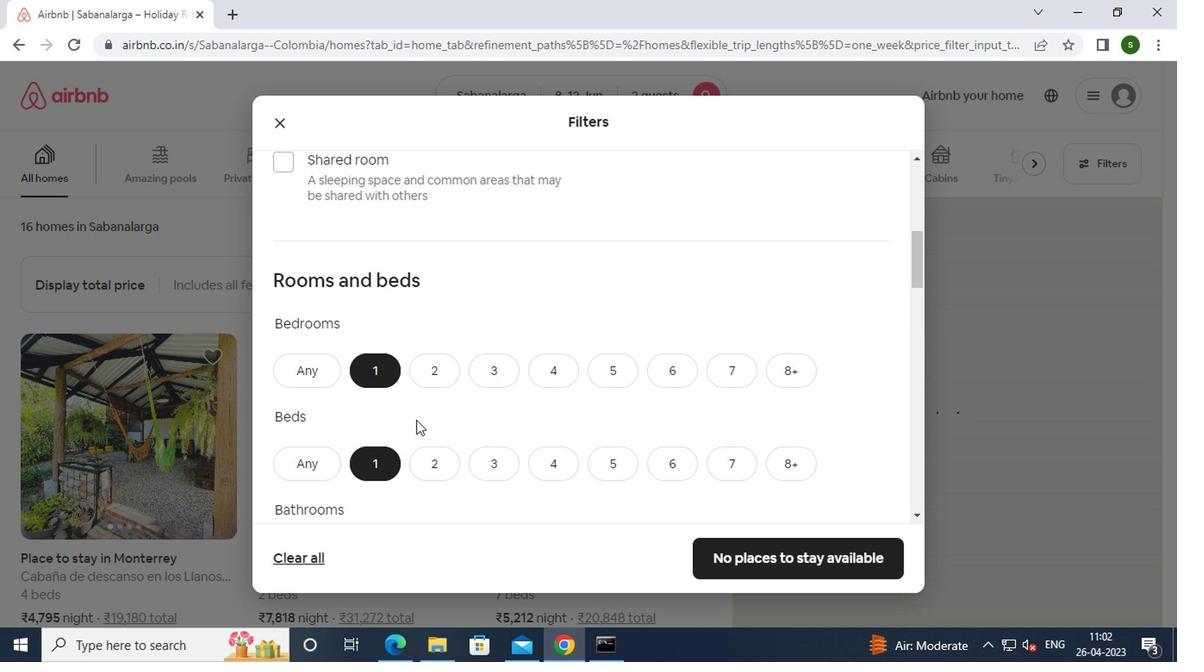 
Action: Mouse scrolled (410, 417) with delta (0, 0)
Screenshot: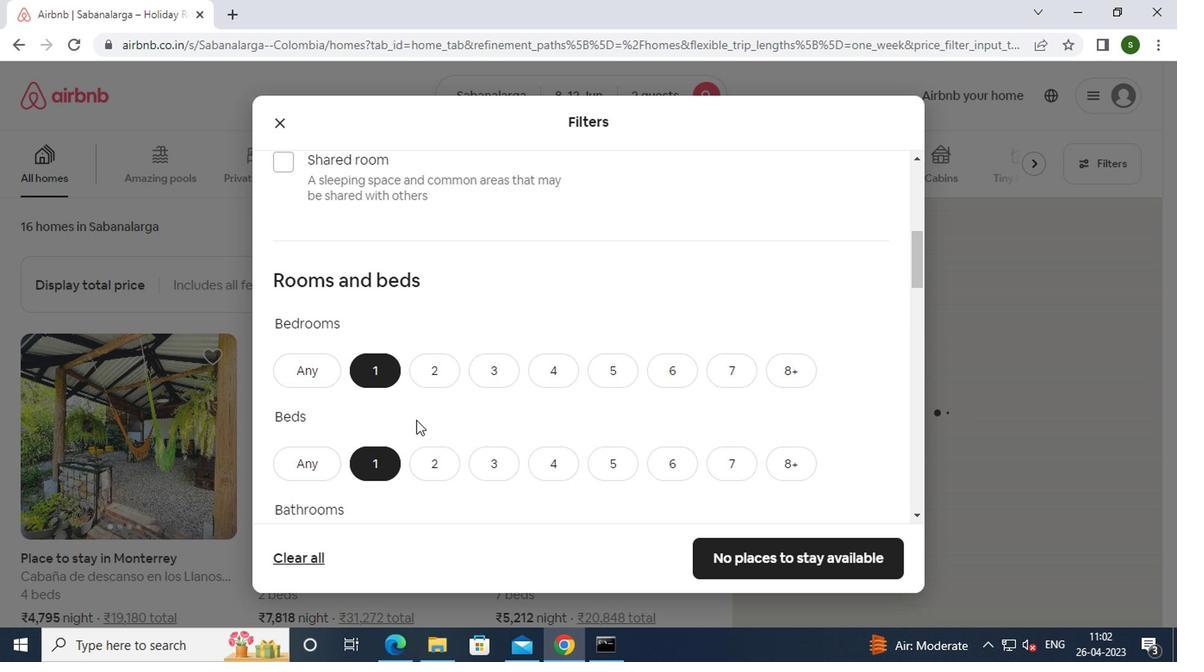 
Action: Mouse moved to (389, 382)
Screenshot: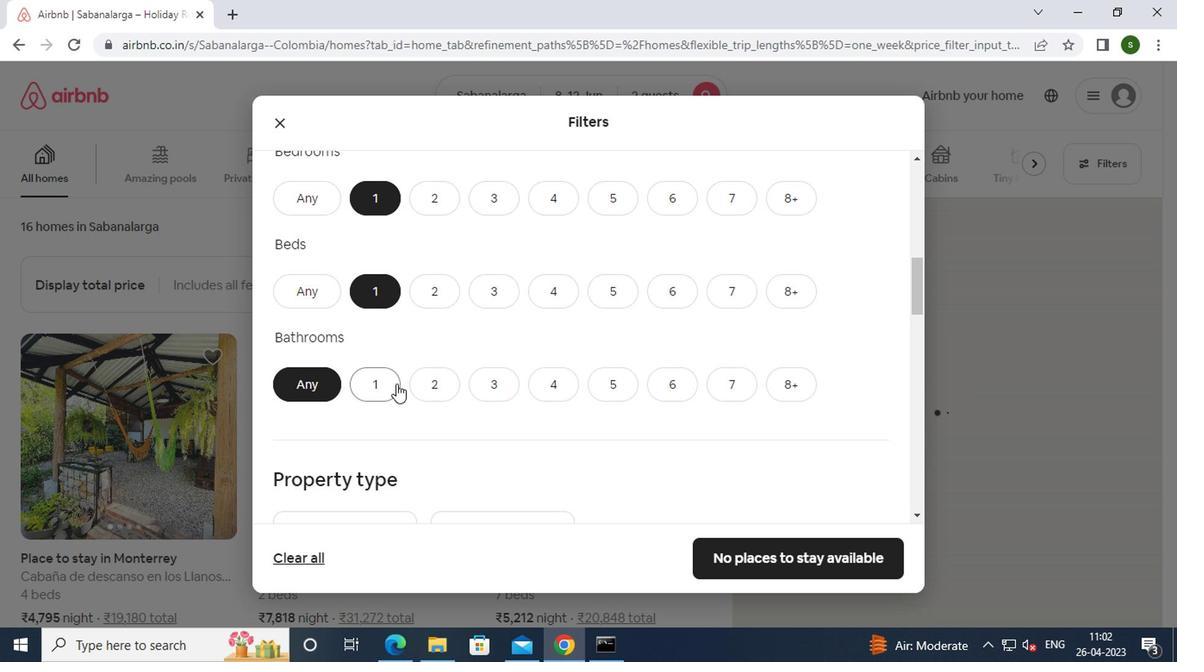 
Action: Mouse pressed left at (389, 382)
Screenshot: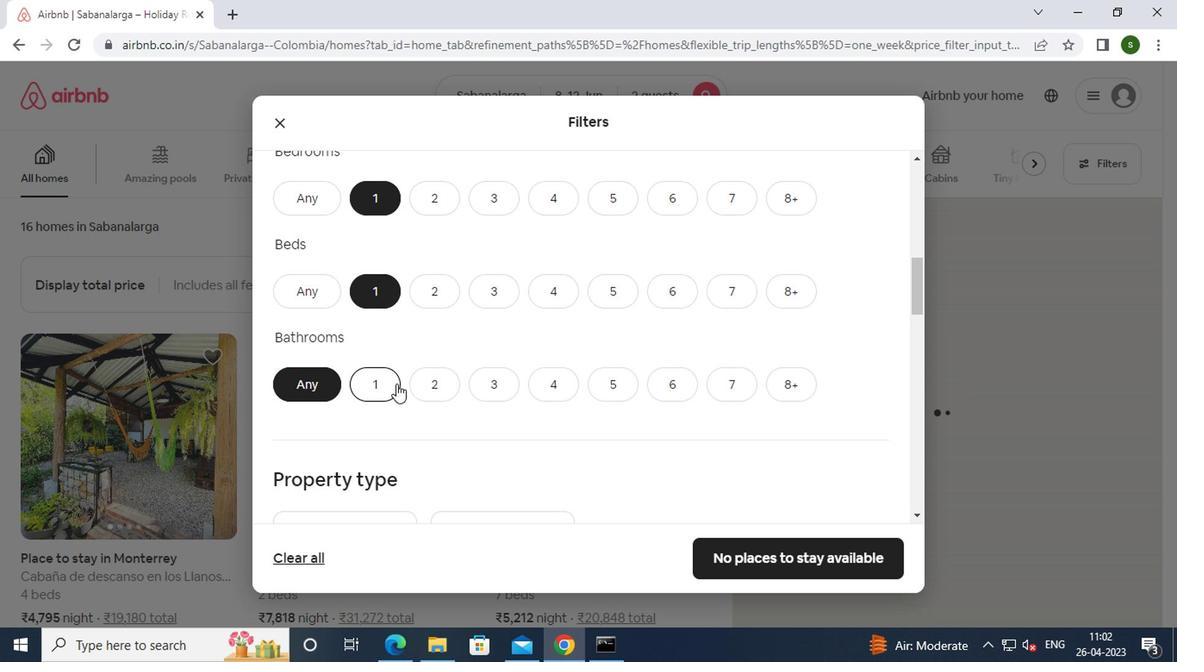 
Action: Mouse moved to (535, 372)
Screenshot: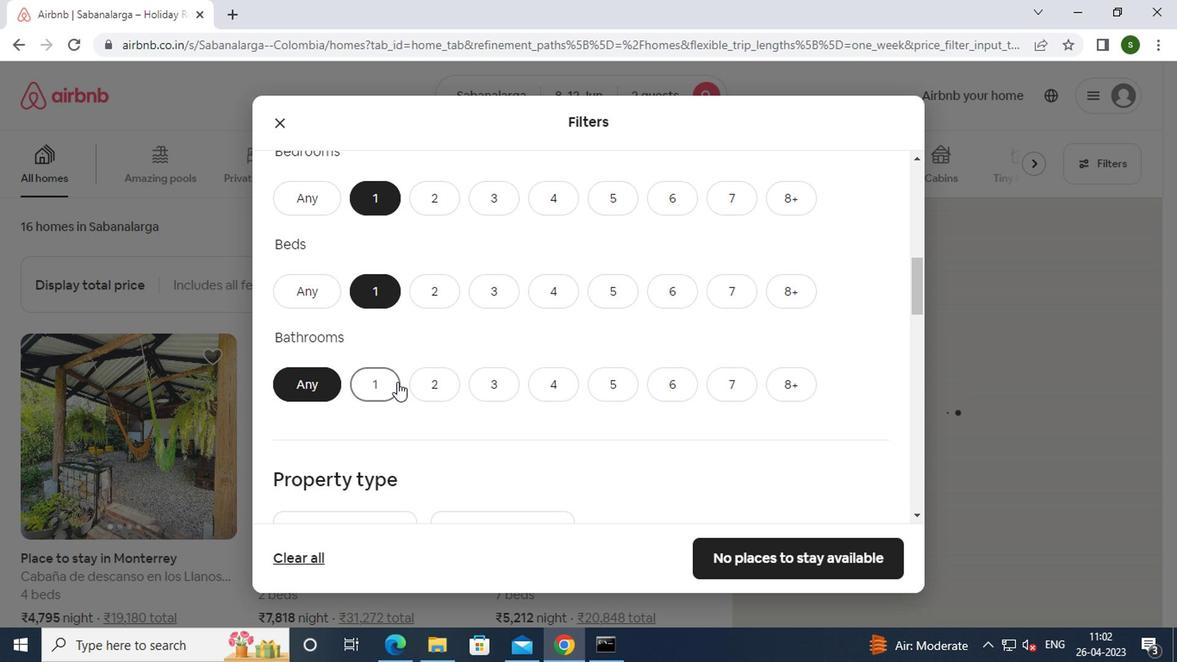 
Action: Mouse scrolled (535, 371) with delta (0, 0)
Screenshot: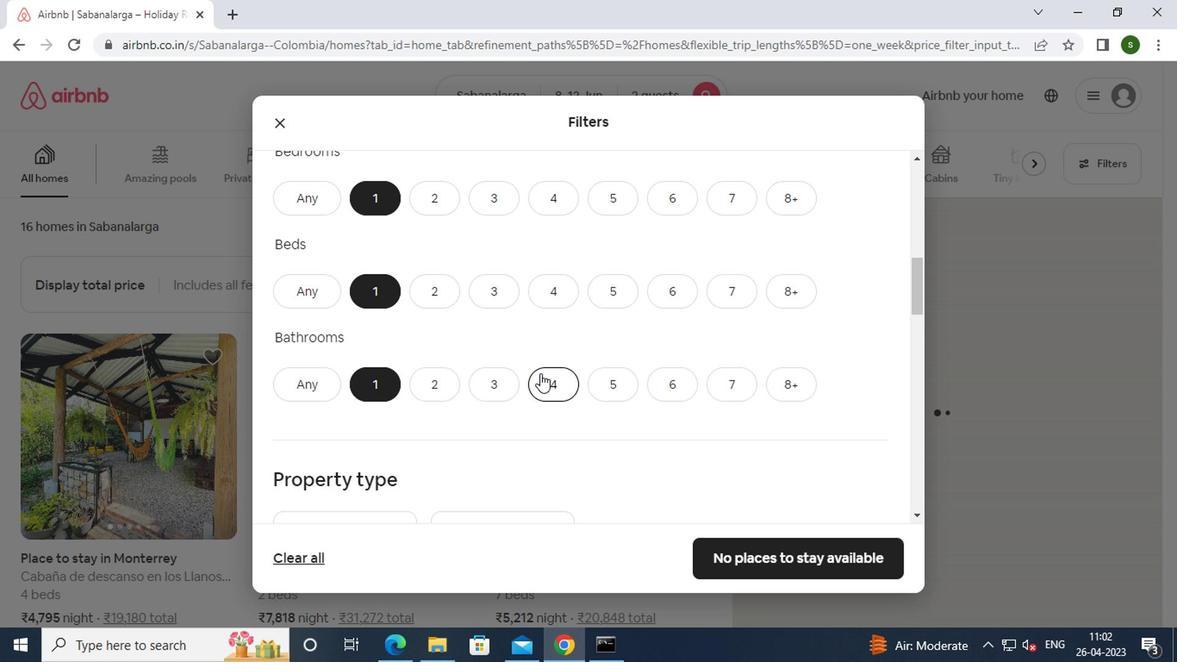 
Action: Mouse scrolled (535, 371) with delta (0, 0)
Screenshot: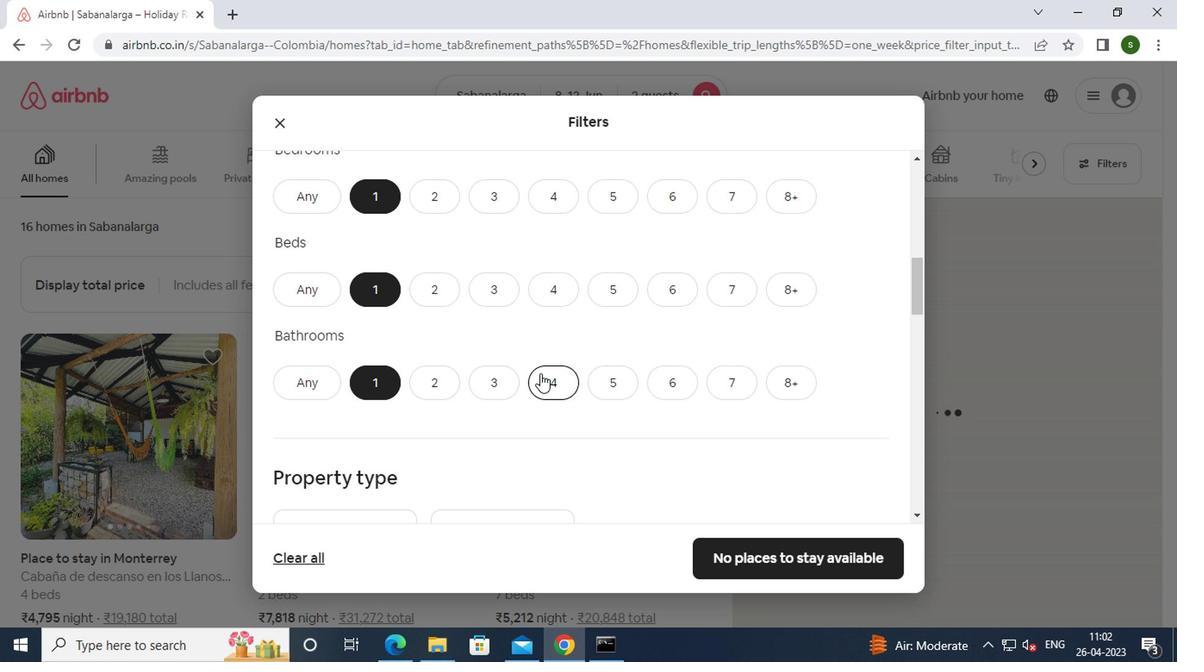 
Action: Mouse scrolled (535, 371) with delta (0, 0)
Screenshot: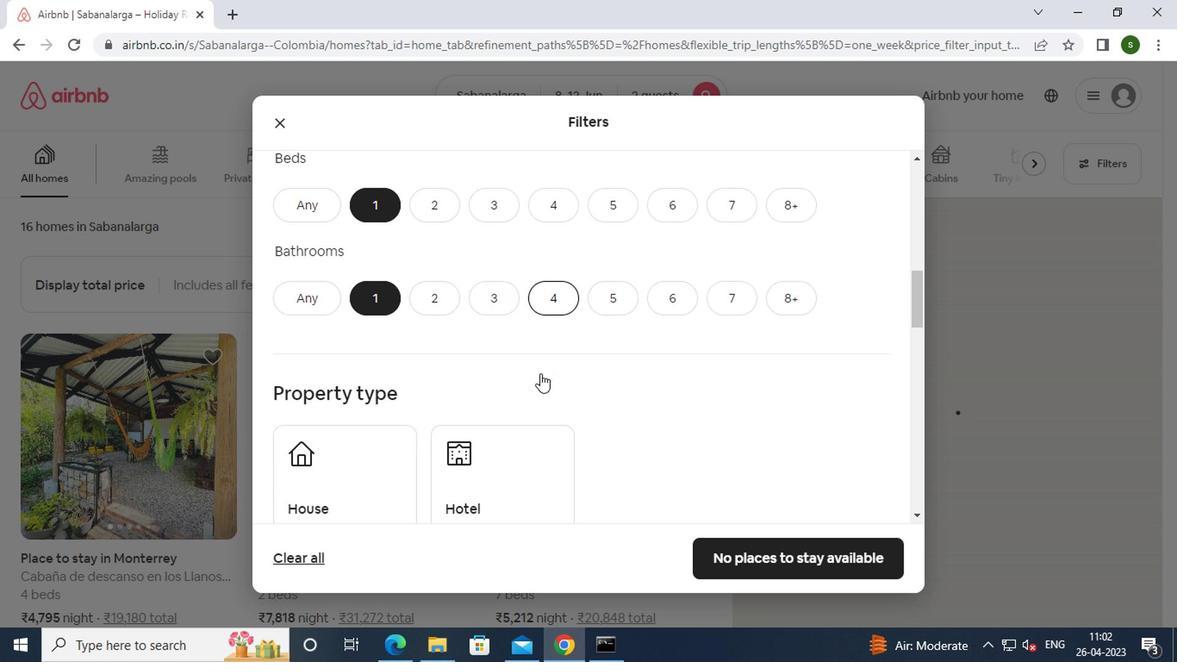 
Action: Mouse moved to (440, 338)
Screenshot: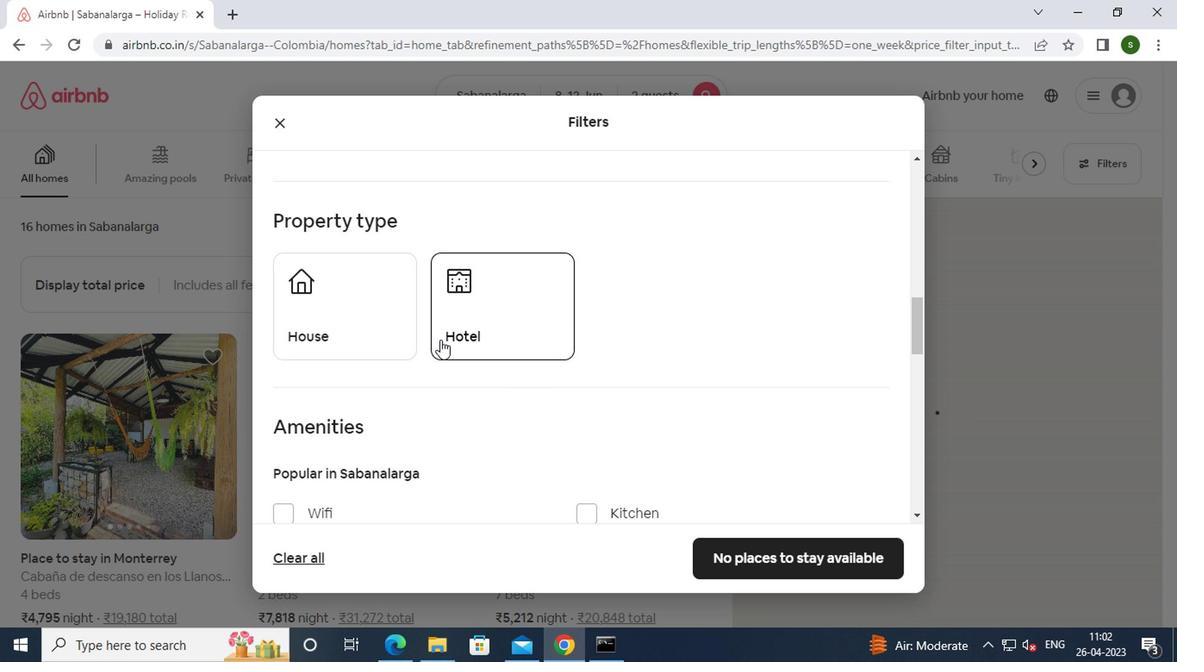 
Action: Mouse pressed left at (440, 338)
Screenshot: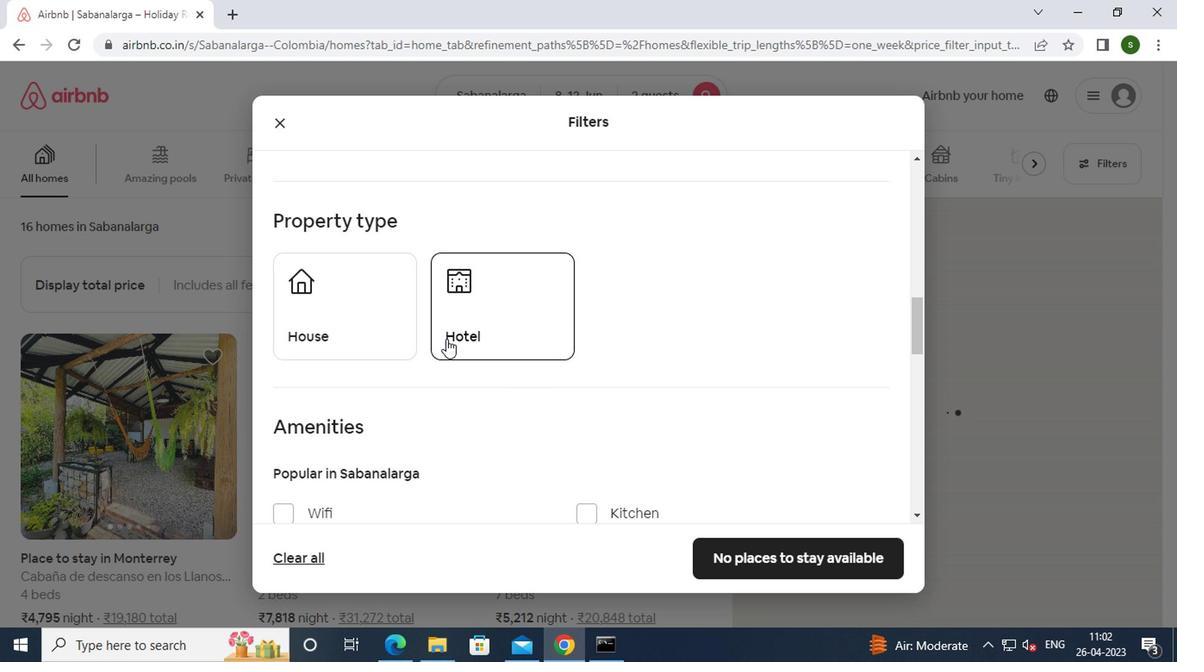 
Action: Mouse moved to (366, 312)
Screenshot: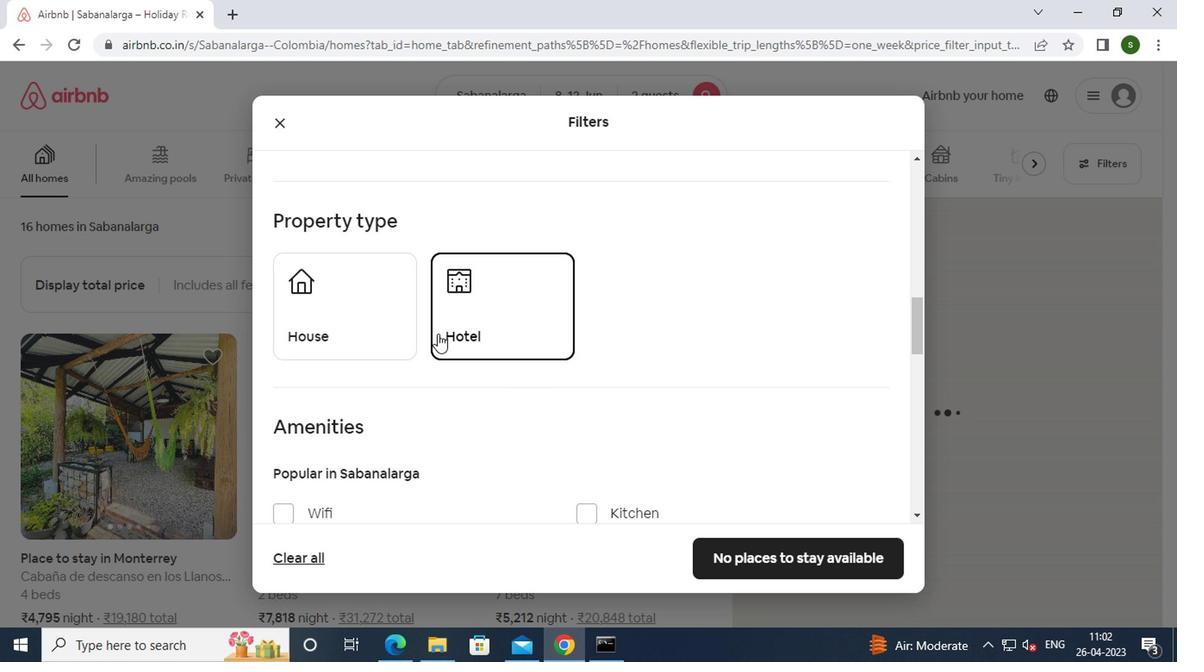 
Action: Mouse pressed left at (366, 312)
Screenshot: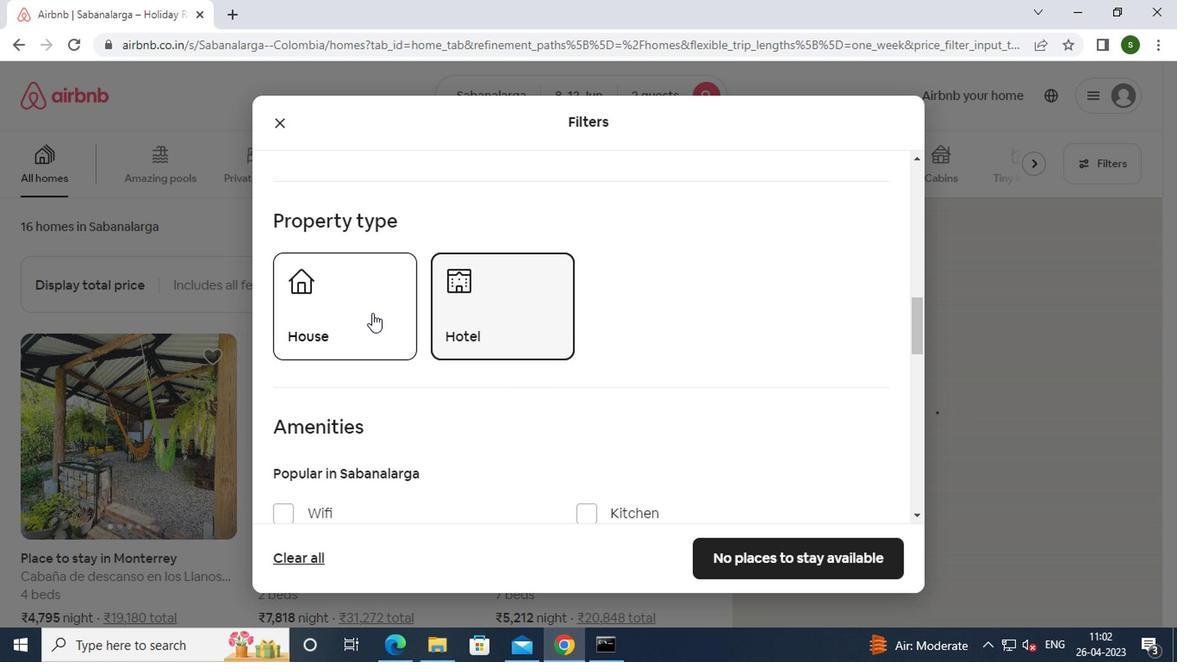 
Action: Mouse moved to (626, 343)
Screenshot: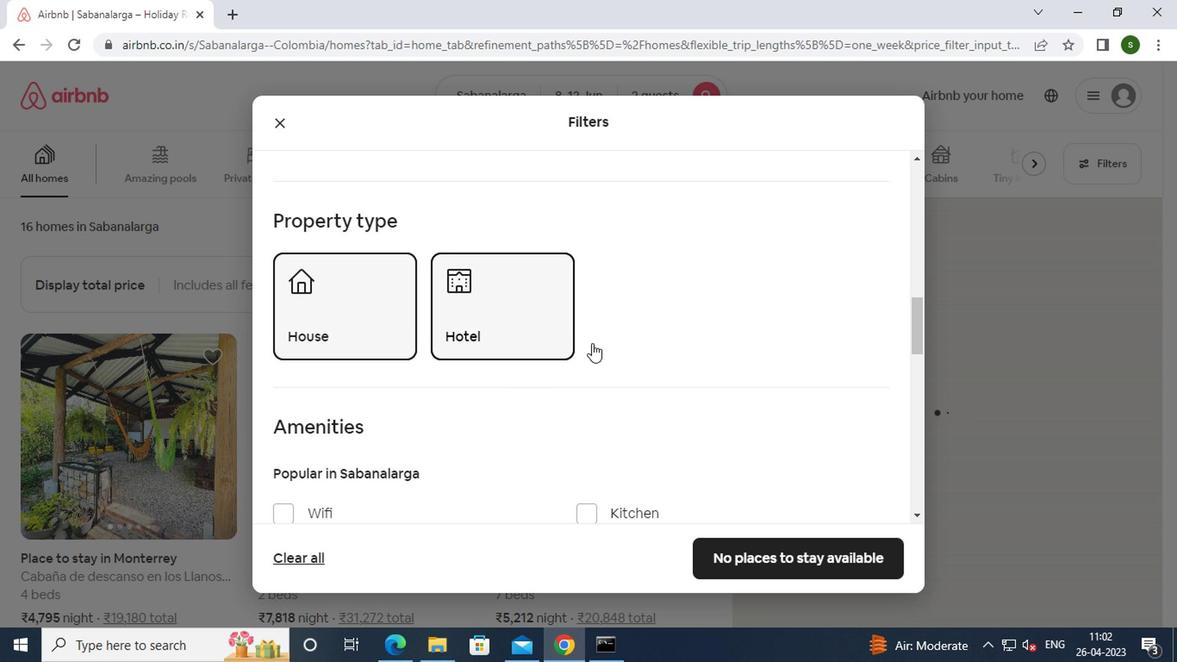 
Action: Mouse scrolled (626, 342) with delta (0, 0)
Screenshot: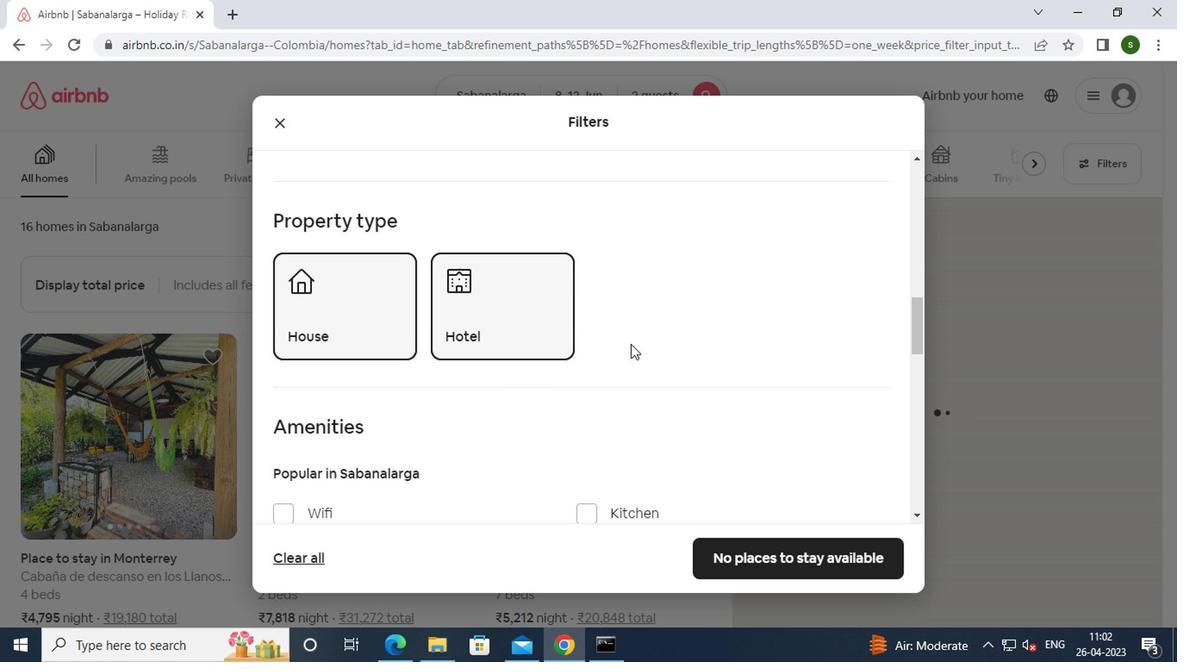
Action: Mouse scrolled (626, 342) with delta (0, 0)
Screenshot: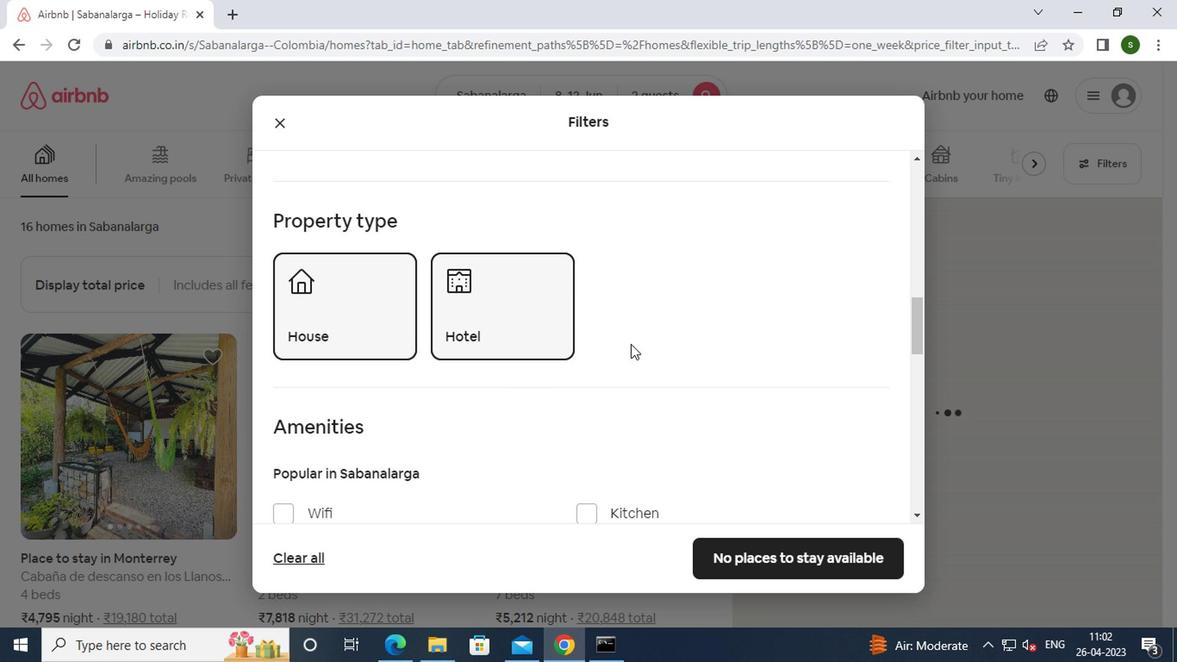 
Action: Mouse moved to (620, 375)
Screenshot: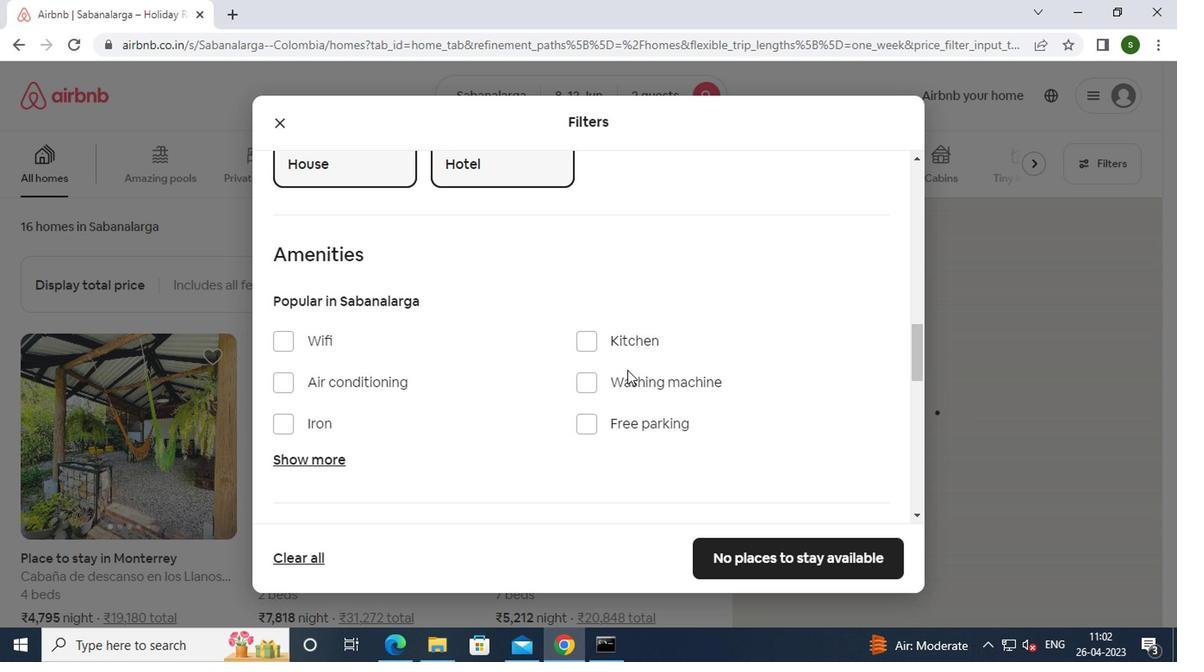 
Action: Mouse pressed left at (620, 375)
Screenshot: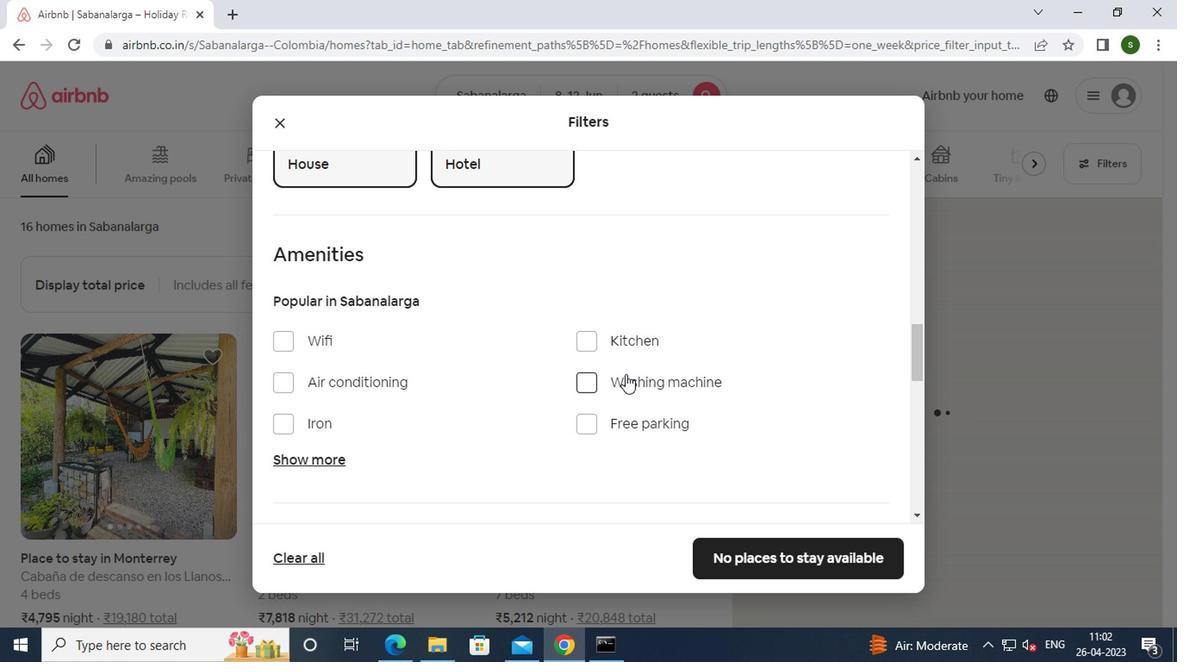 
Action: Mouse moved to (690, 361)
Screenshot: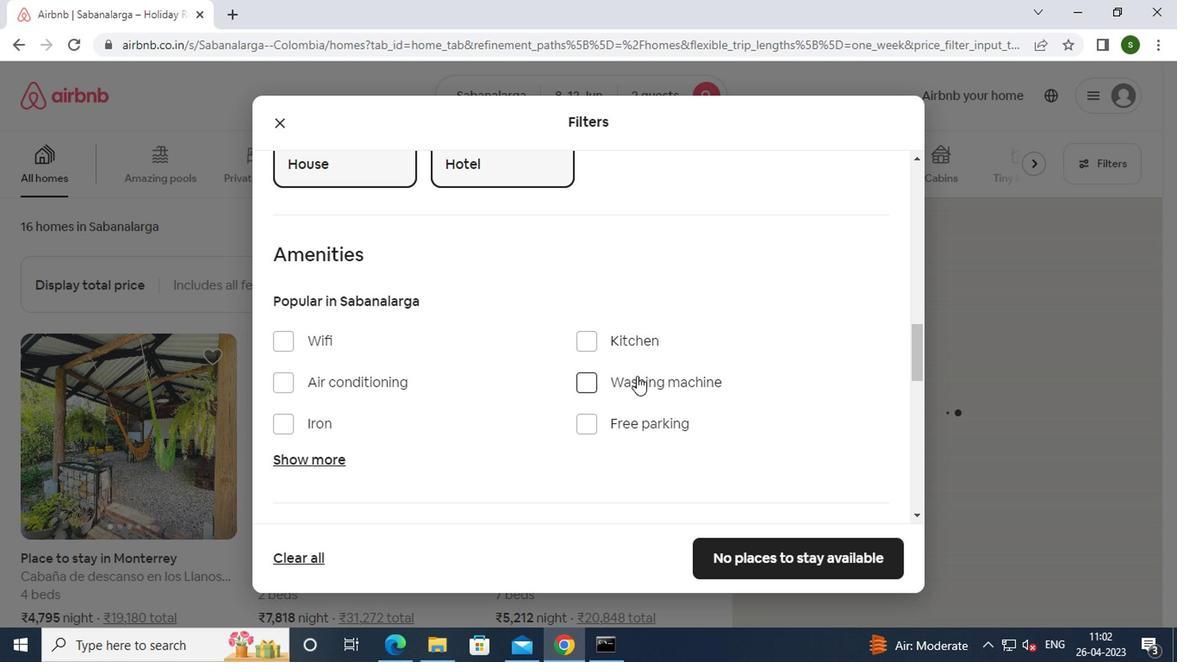 
Action: Mouse scrolled (690, 360) with delta (0, 0)
Screenshot: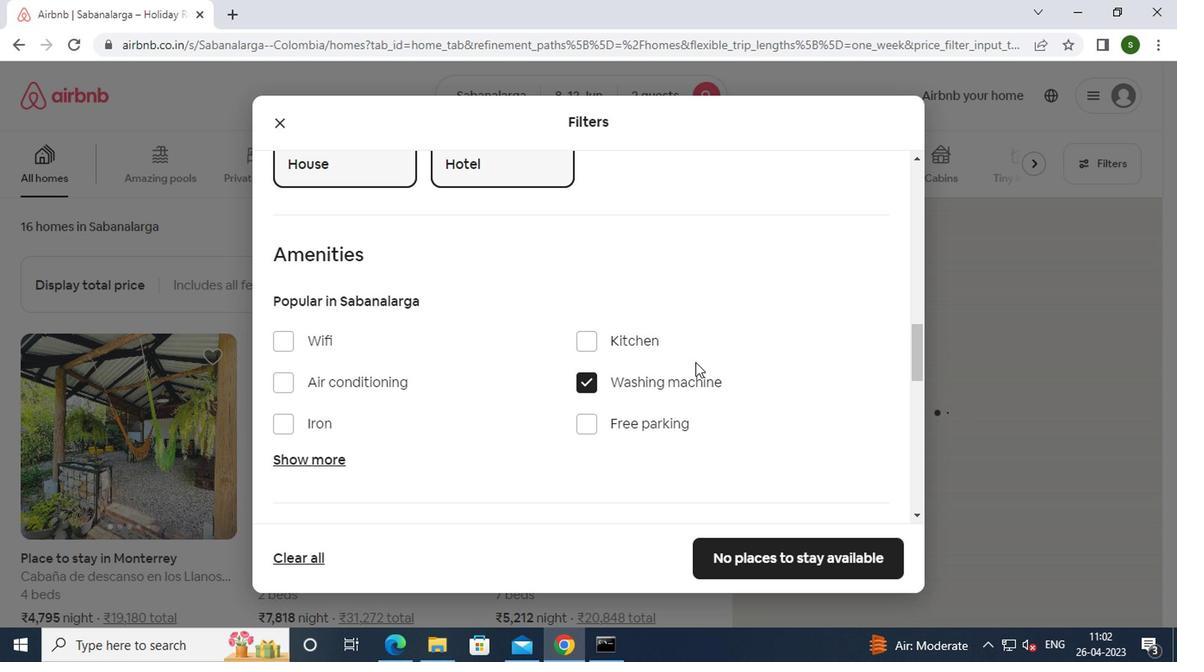 
Action: Mouse scrolled (690, 360) with delta (0, 0)
Screenshot: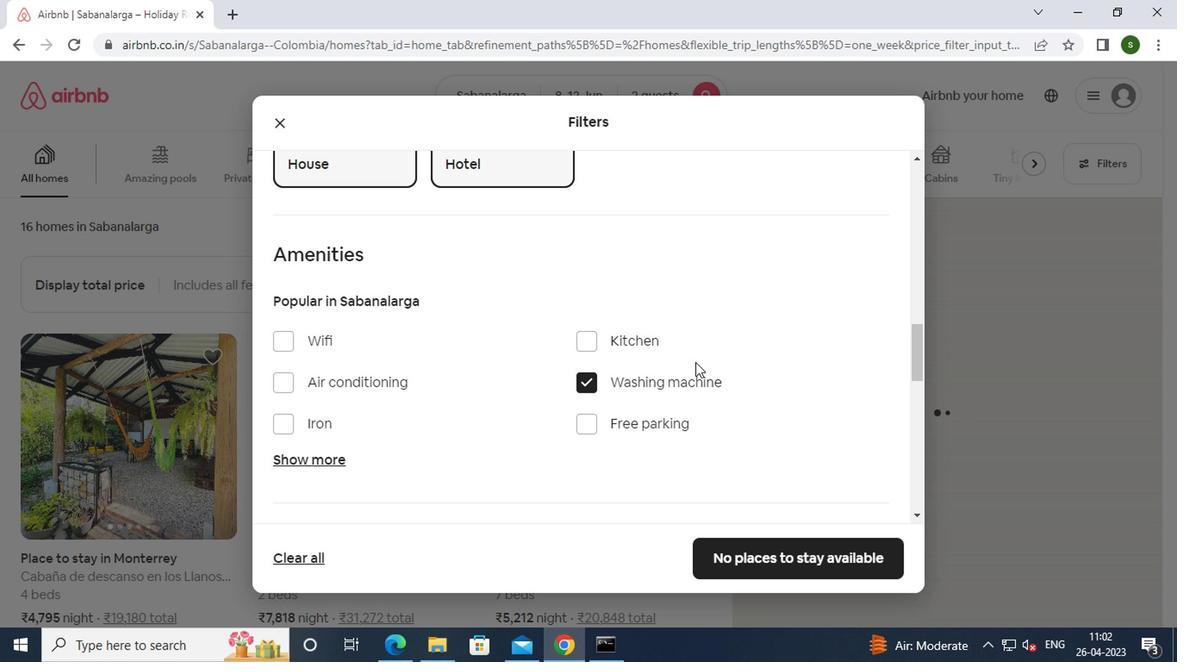 
Action: Mouse scrolled (690, 360) with delta (0, 0)
Screenshot: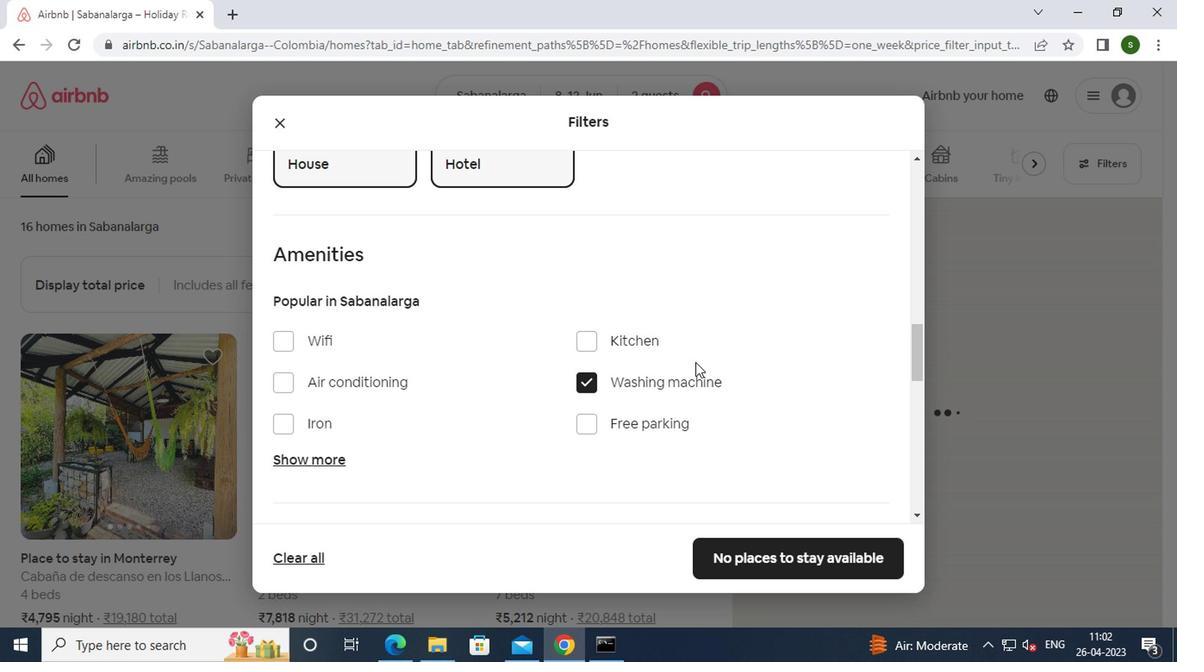 
Action: Mouse moved to (853, 404)
Screenshot: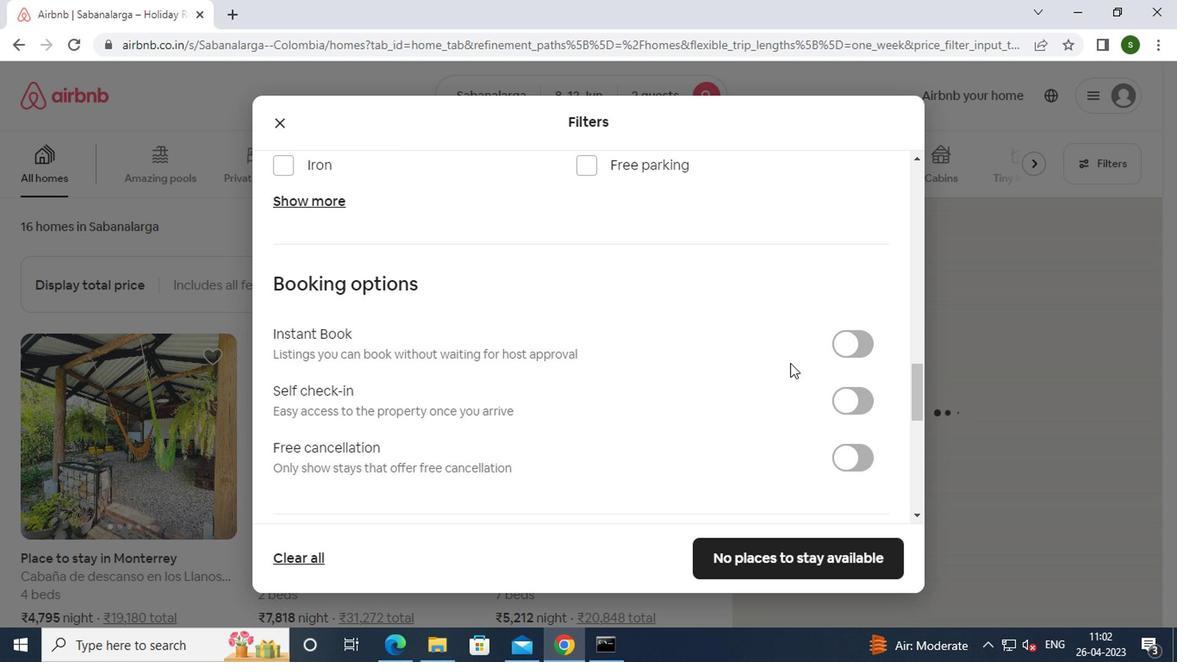 
Action: Mouse pressed left at (853, 404)
Screenshot: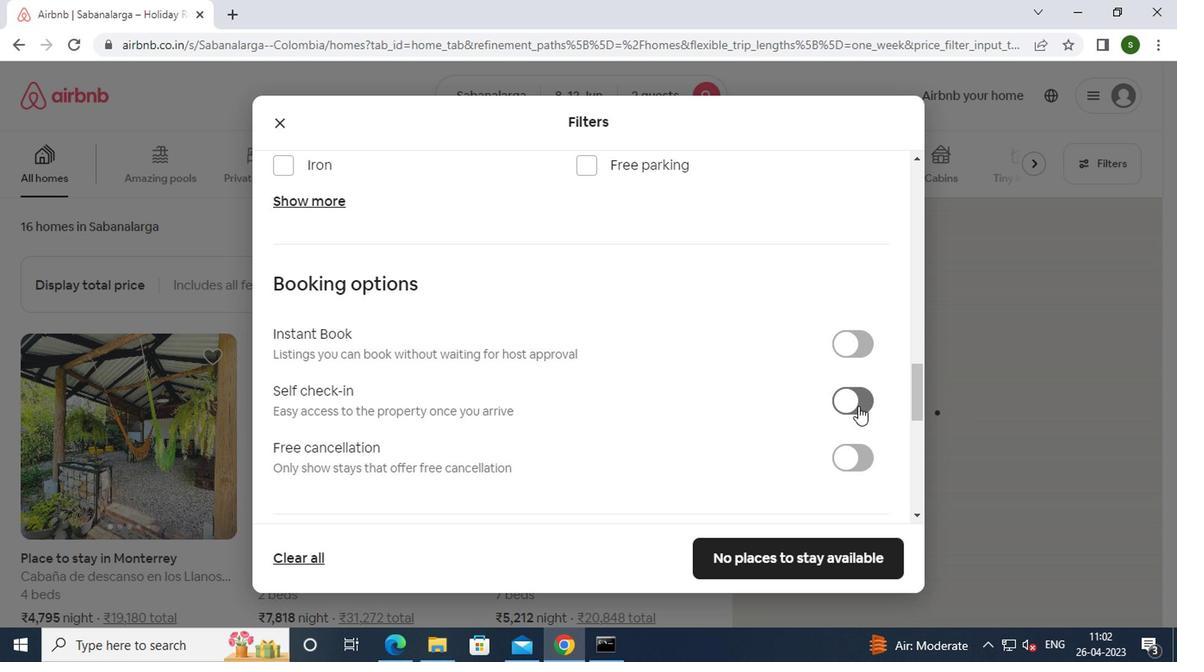 
Action: Mouse moved to (652, 372)
Screenshot: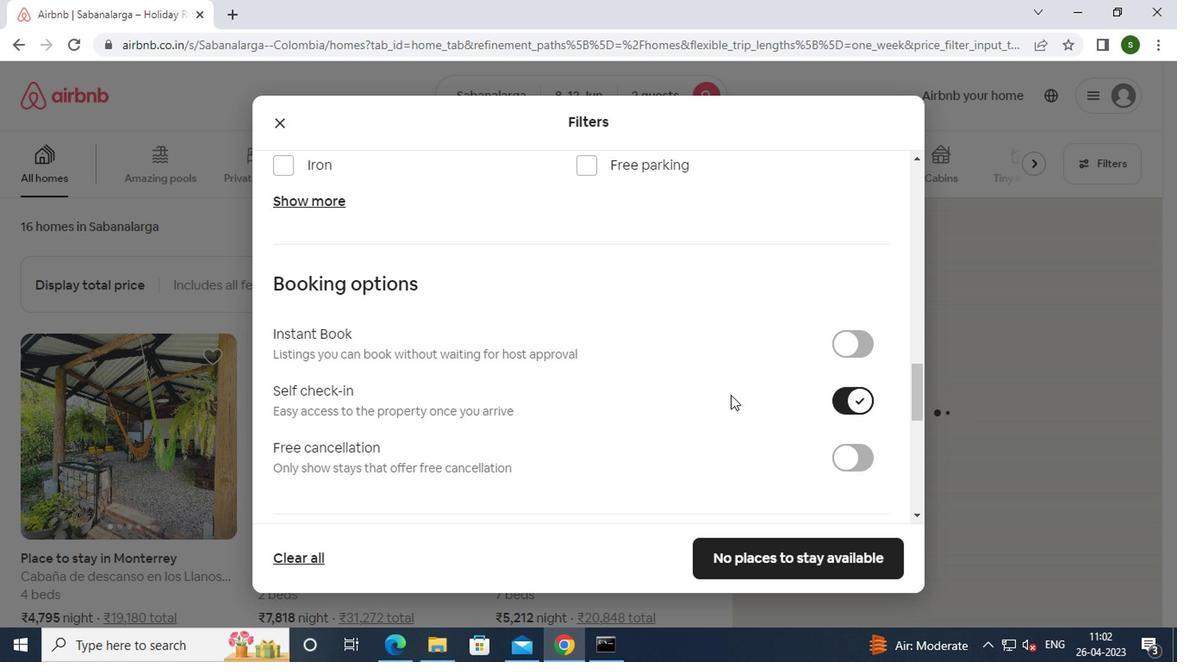 
Action: Mouse scrolled (652, 372) with delta (0, 0)
Screenshot: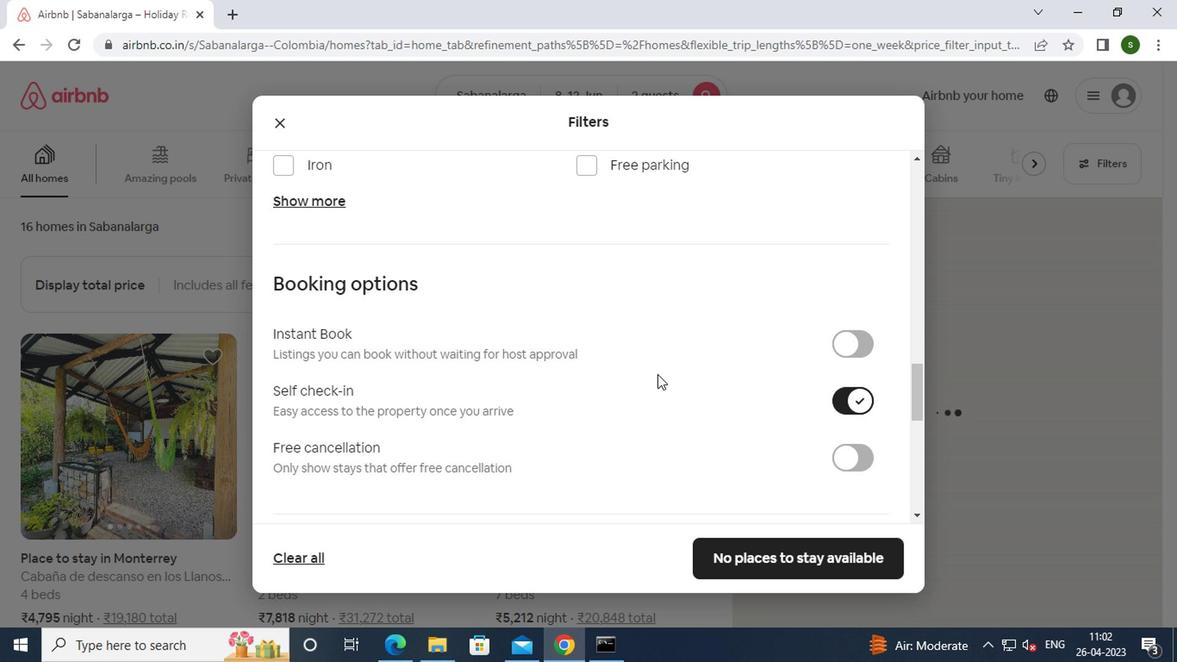 
Action: Mouse scrolled (652, 372) with delta (0, 0)
Screenshot: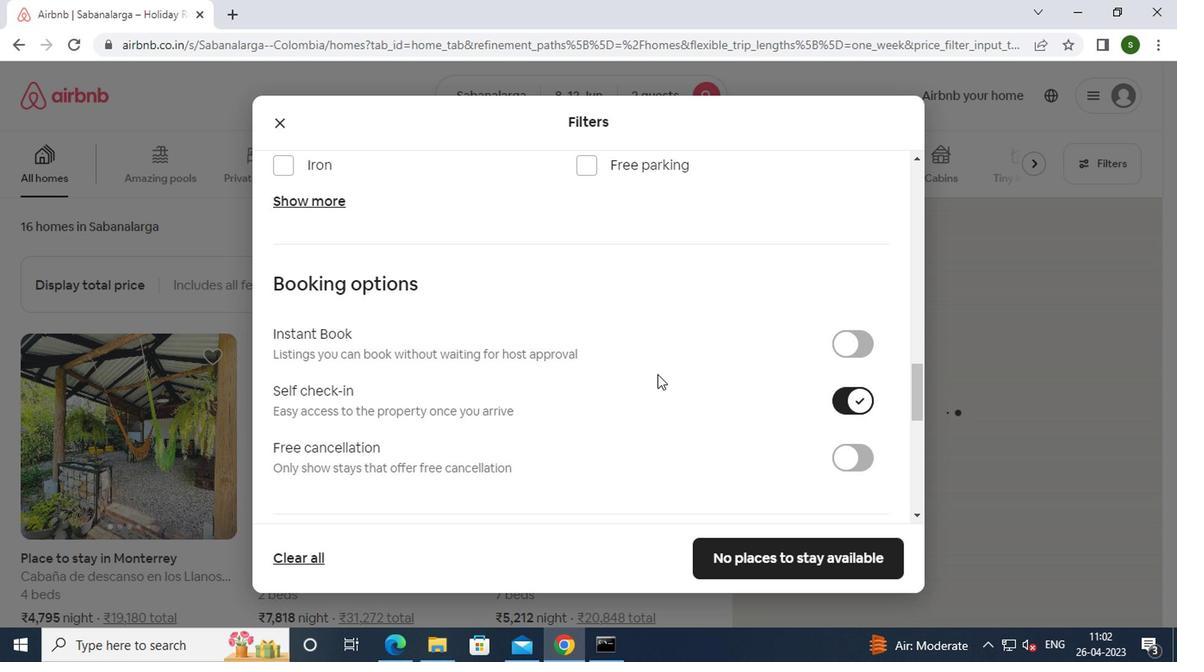 
Action: Mouse scrolled (652, 372) with delta (0, 0)
Screenshot: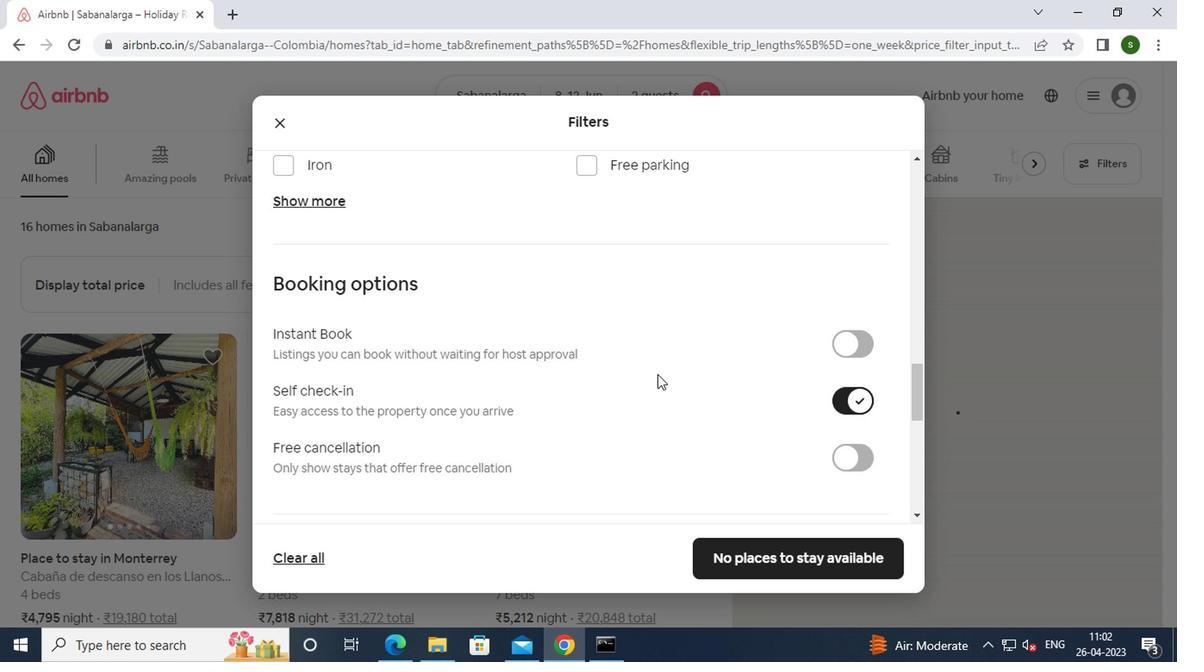 
Action: Mouse moved to (652, 363)
Screenshot: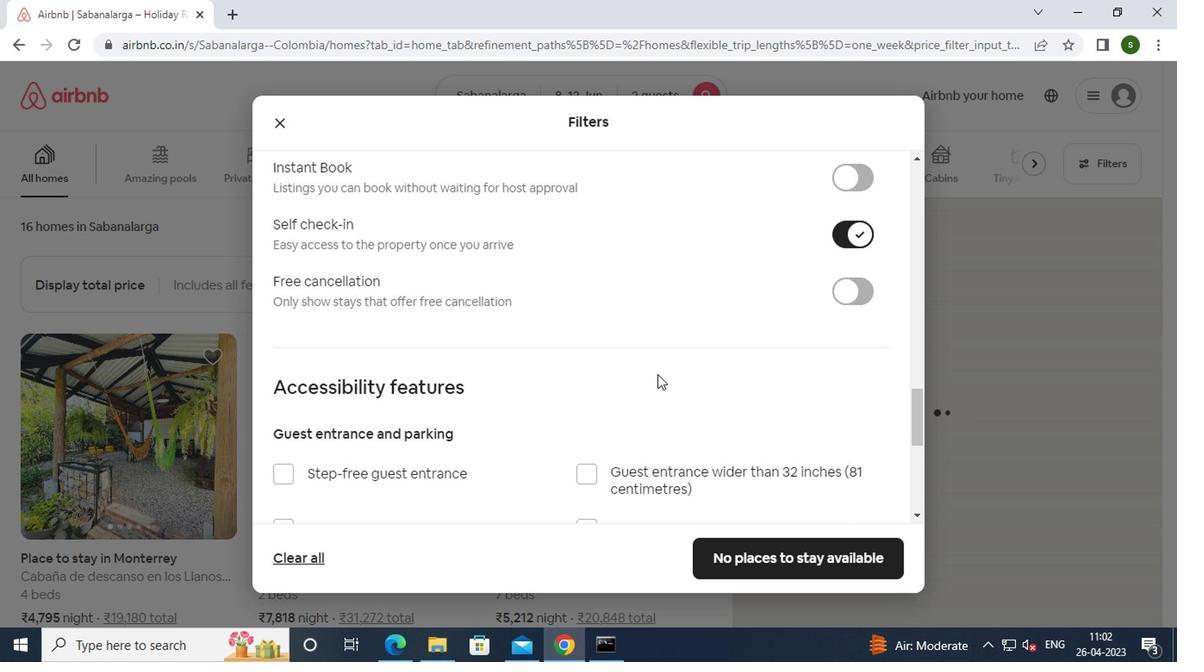 
Action: Mouse scrolled (652, 361) with delta (0, -1)
Screenshot: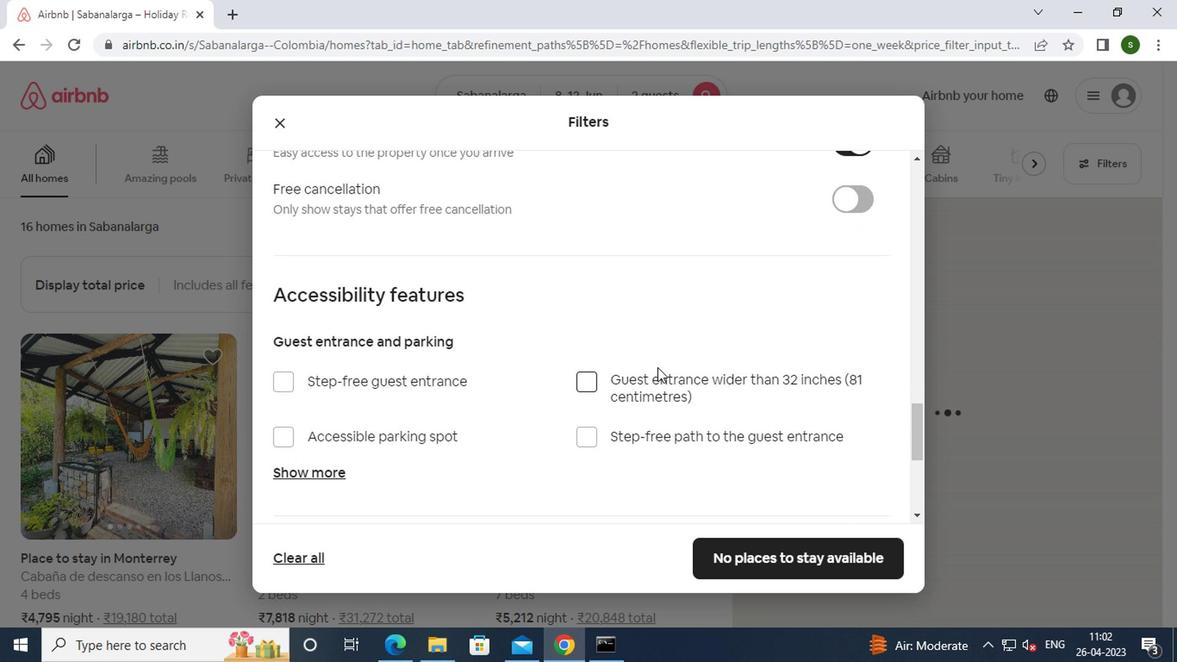 
Action: Mouse scrolled (652, 361) with delta (0, -1)
Screenshot: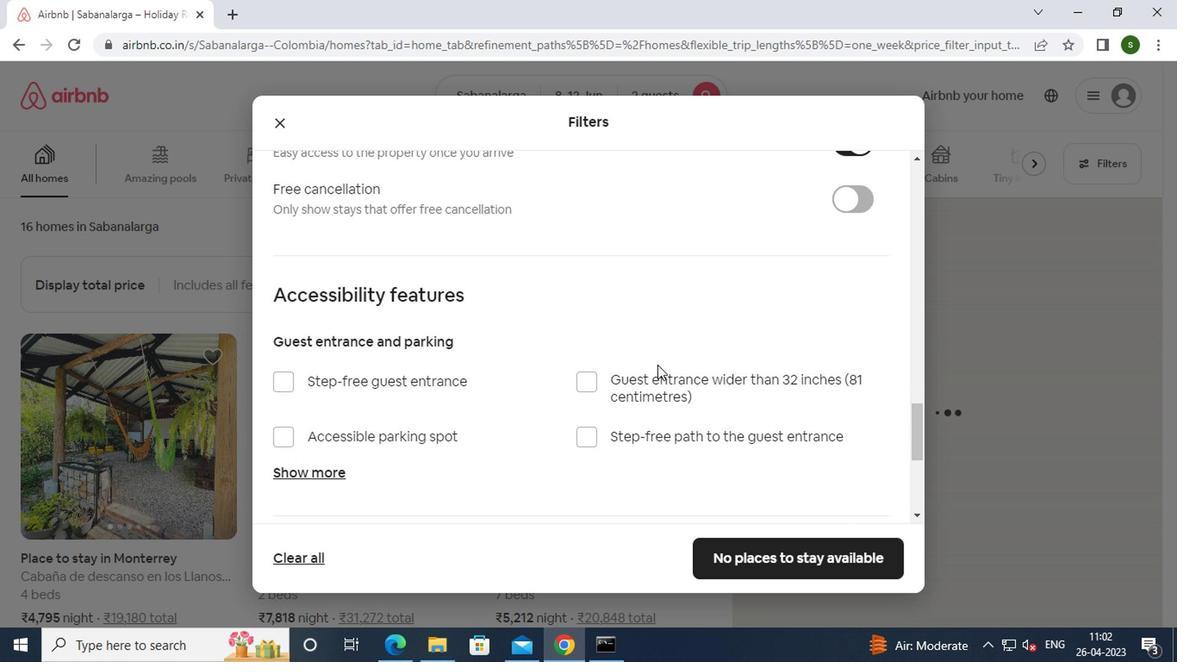 
Action: Mouse scrolled (652, 361) with delta (0, -1)
Screenshot: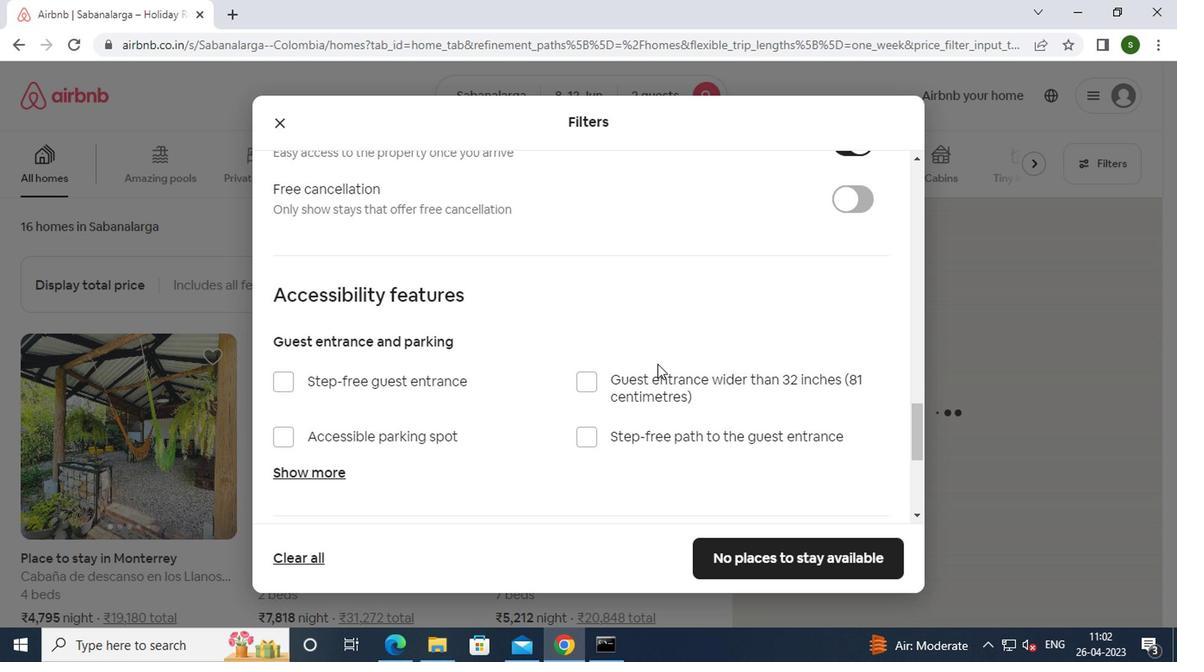 
Action: Mouse scrolled (652, 361) with delta (0, -1)
Screenshot: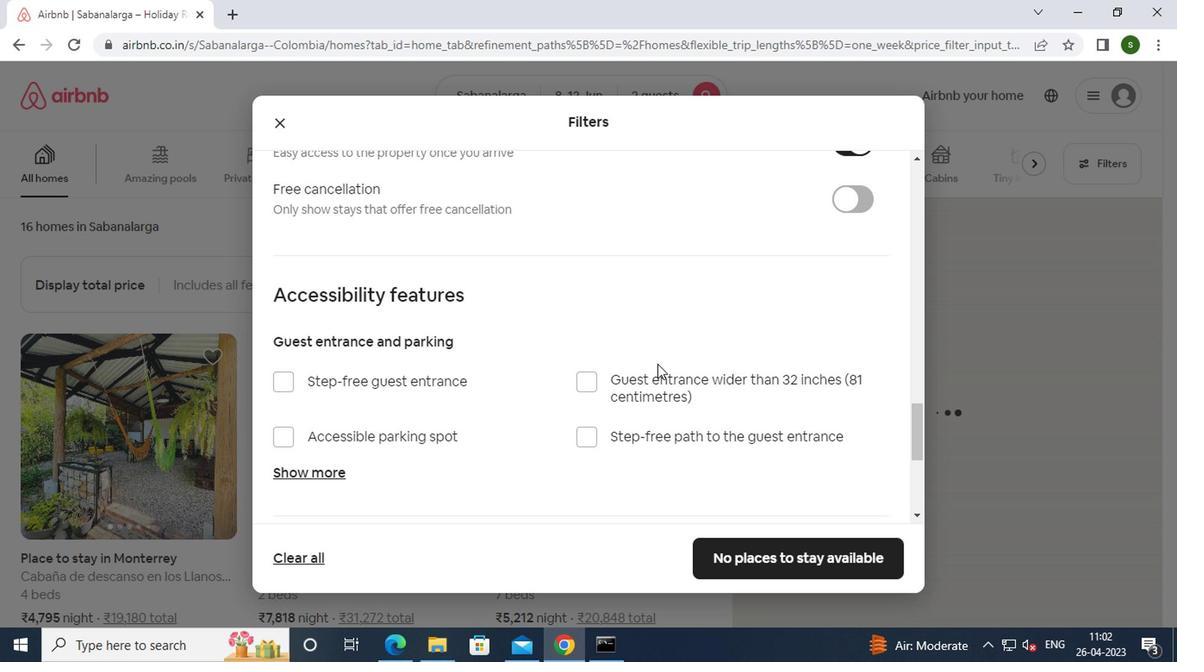 
Action: Mouse scrolled (652, 361) with delta (0, -1)
Screenshot: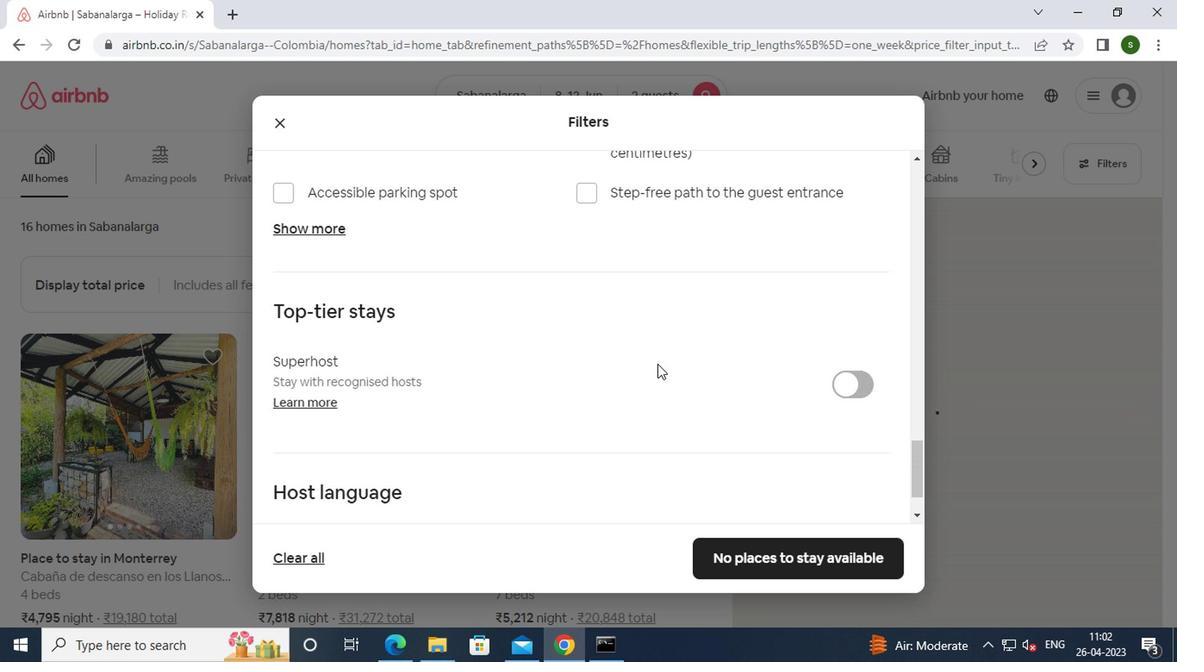 
Action: Mouse scrolled (652, 361) with delta (0, -1)
Screenshot: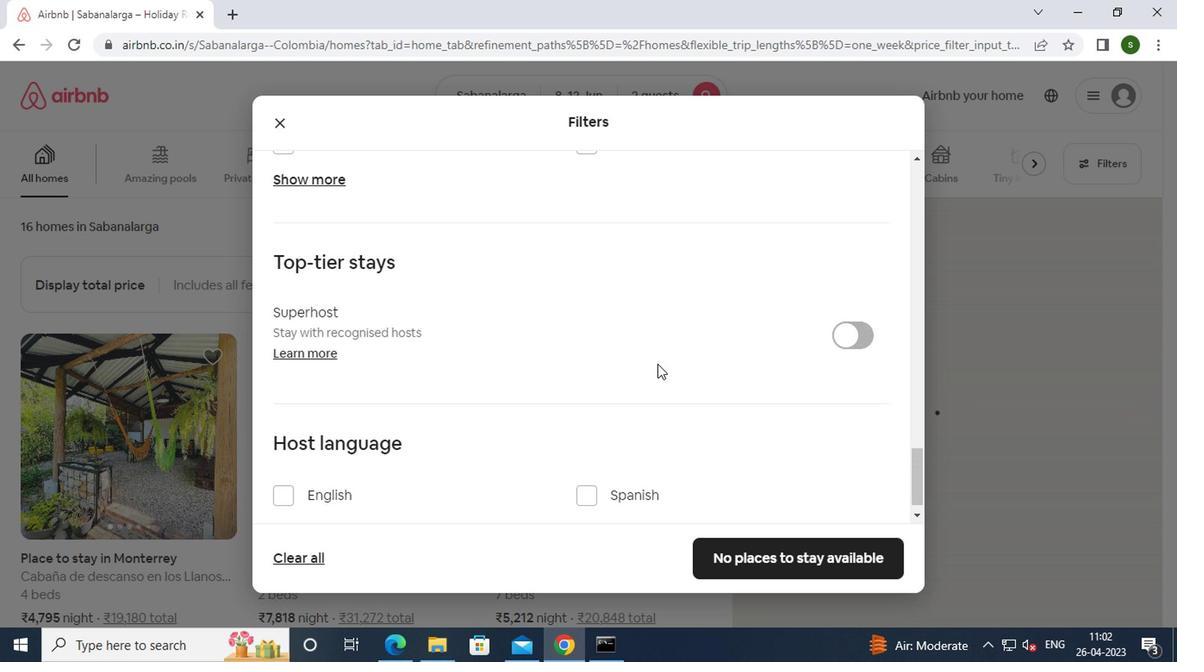 
Action: Mouse scrolled (652, 361) with delta (0, -1)
Screenshot: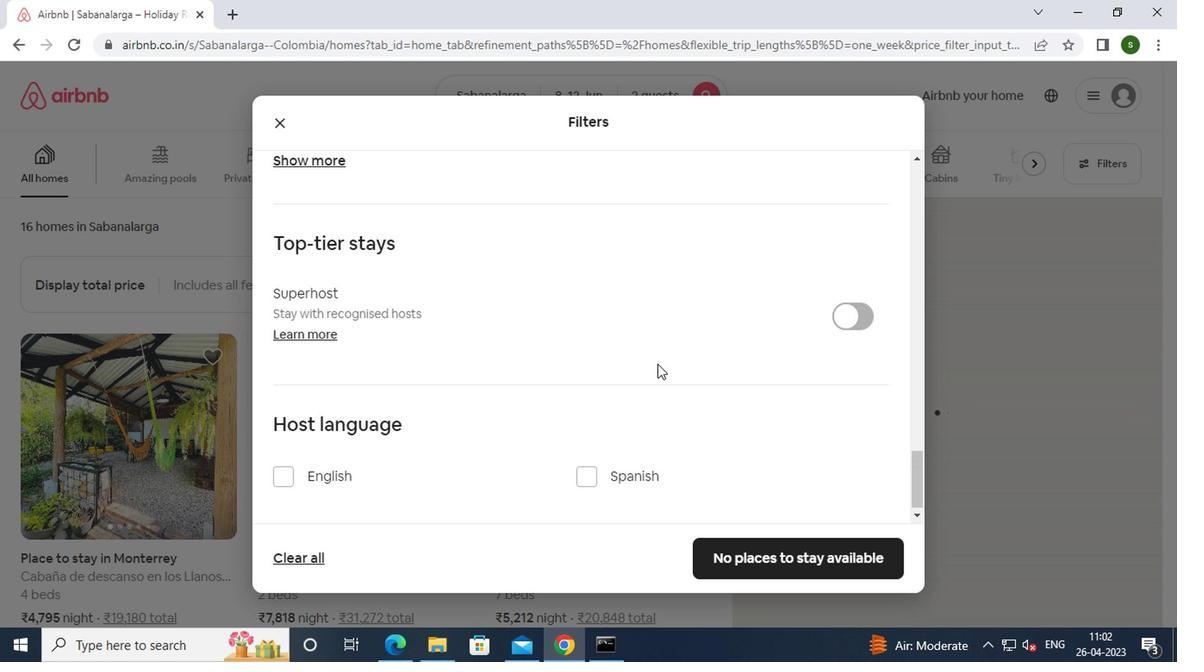 
Action: Mouse moved to (338, 480)
Screenshot: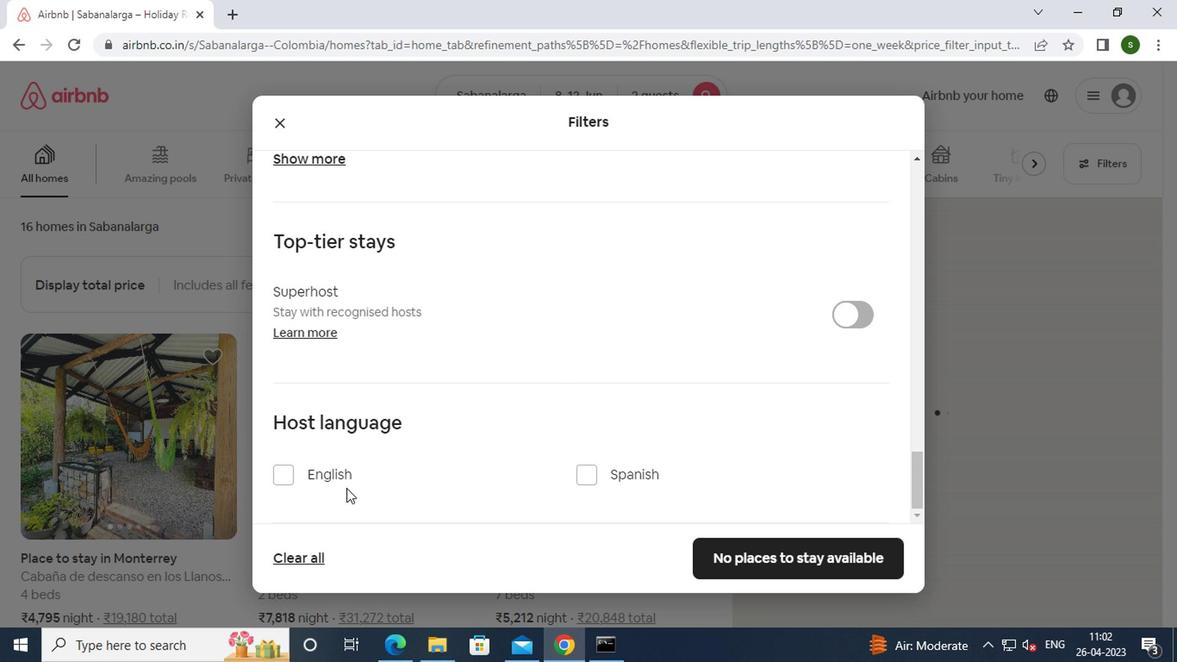 
Action: Mouse pressed left at (338, 480)
Screenshot: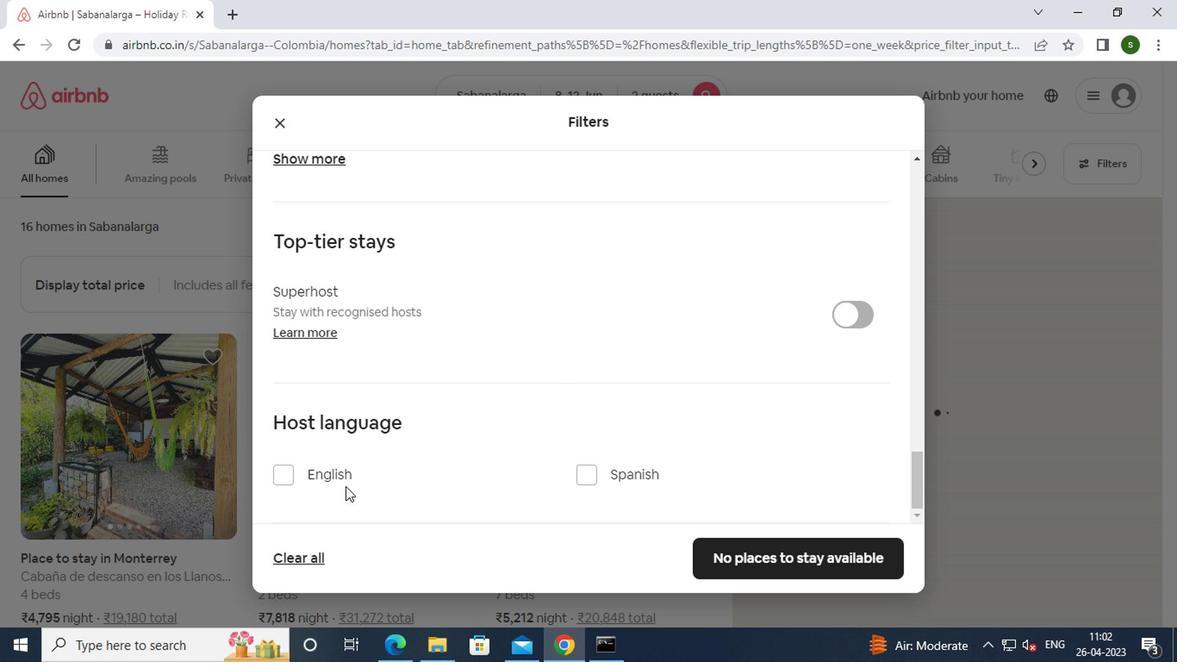 
Action: Mouse moved to (776, 554)
Screenshot: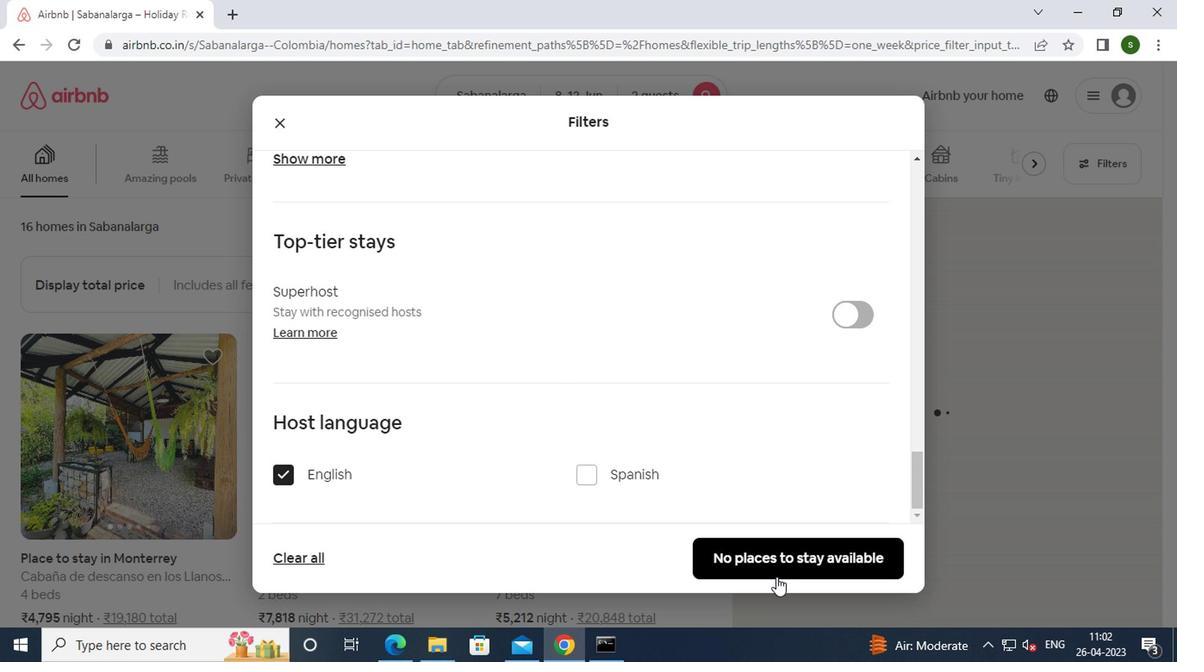 
Action: Mouse pressed left at (776, 554)
Screenshot: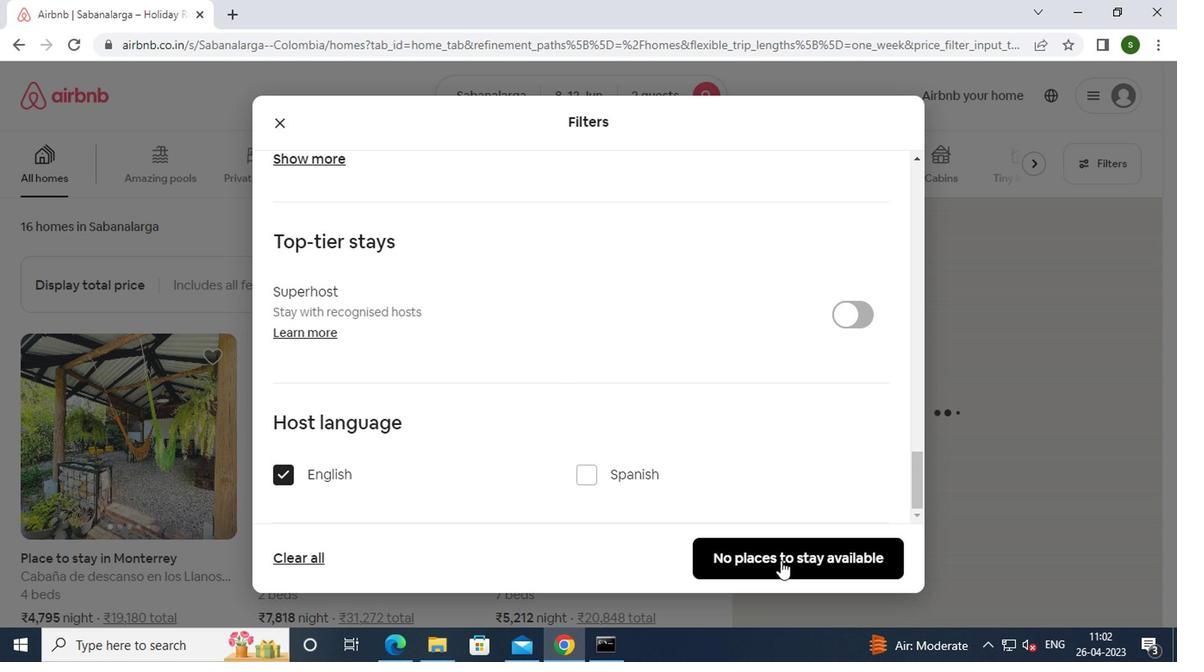 
